 Task: Add a signature Jorge Perez containing With heartfelt thanks and warm wishes, Jorge Perez to email address softage.5@softage.net and add a folder Programming
Action: Key pressed outlook<Key.enter>
Screenshot: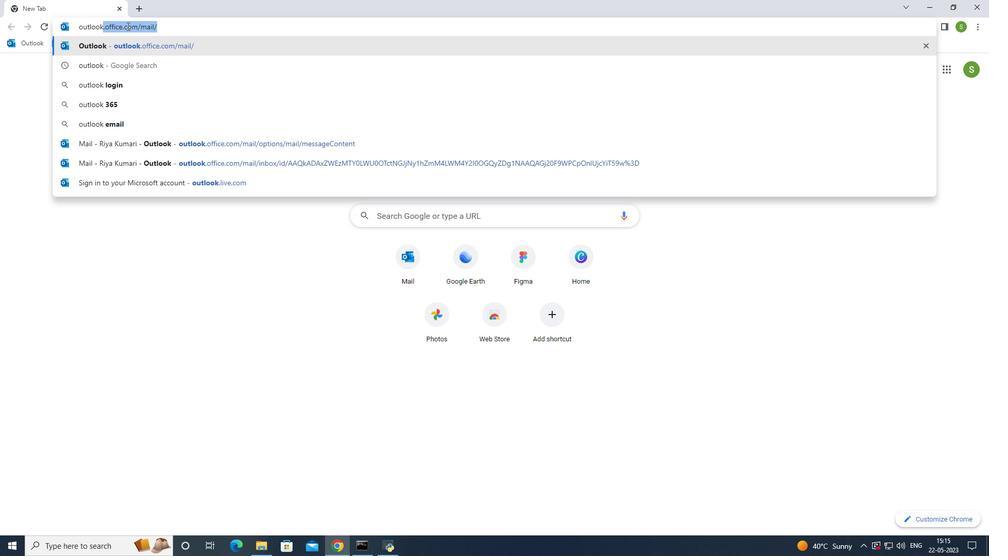 
Action: Mouse moved to (74, 88)
Screenshot: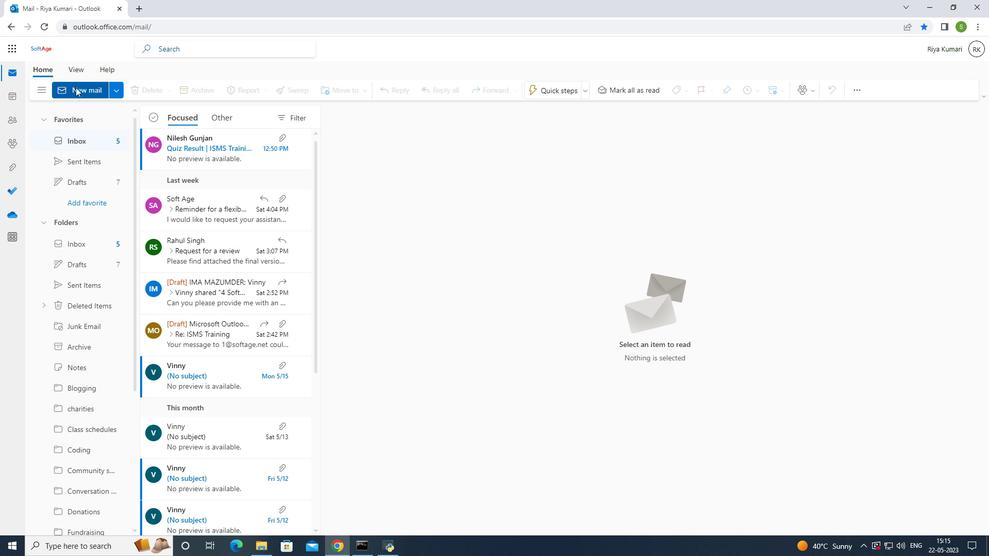 
Action: Mouse pressed left at (74, 88)
Screenshot: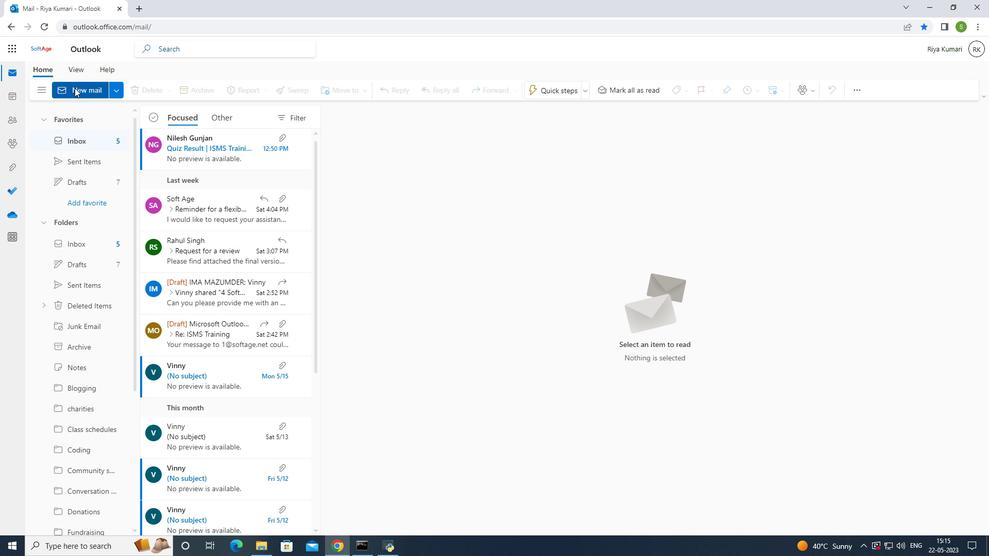 
Action: Mouse moved to (674, 84)
Screenshot: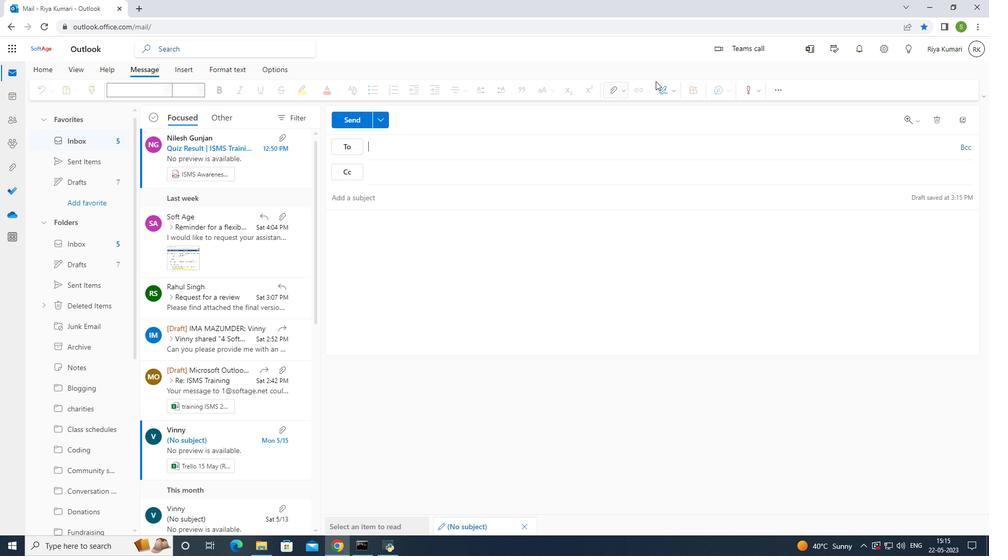 
Action: Mouse pressed left at (674, 84)
Screenshot: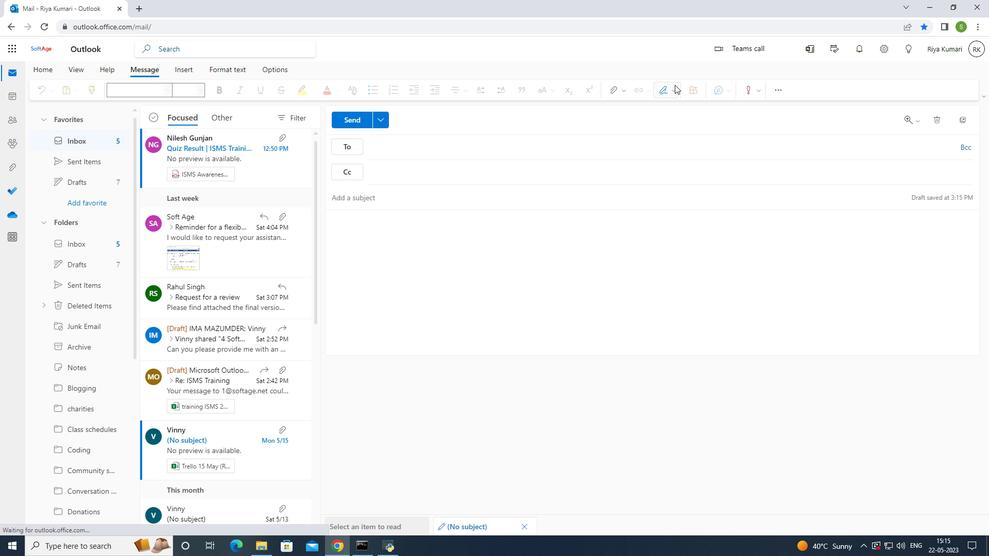 
Action: Mouse moved to (648, 132)
Screenshot: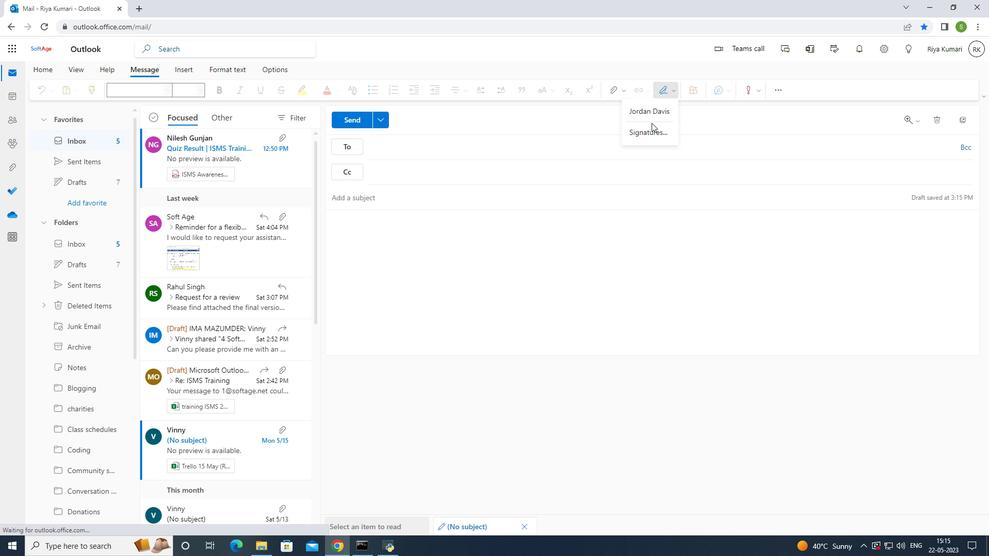 
Action: Mouse pressed left at (648, 132)
Screenshot: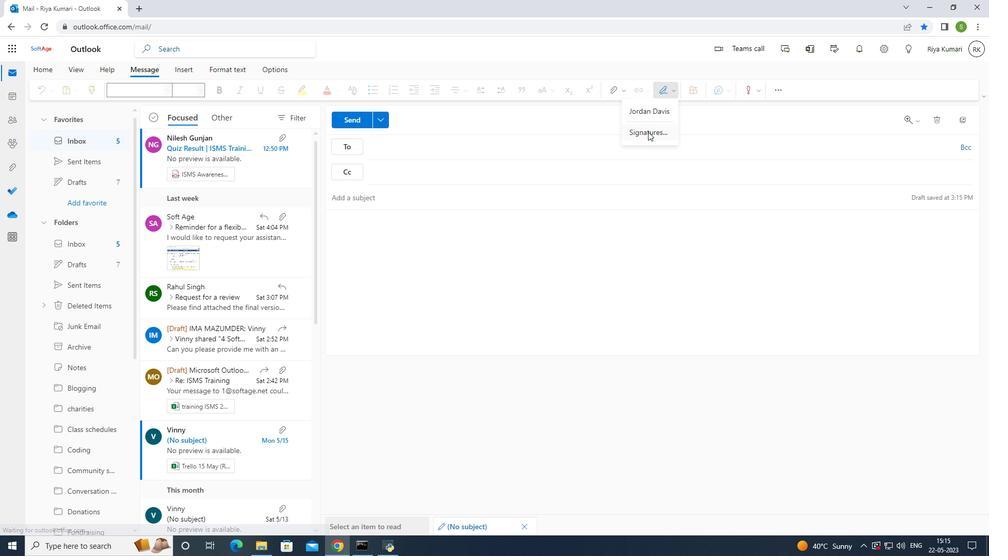 
Action: Mouse moved to (645, 169)
Screenshot: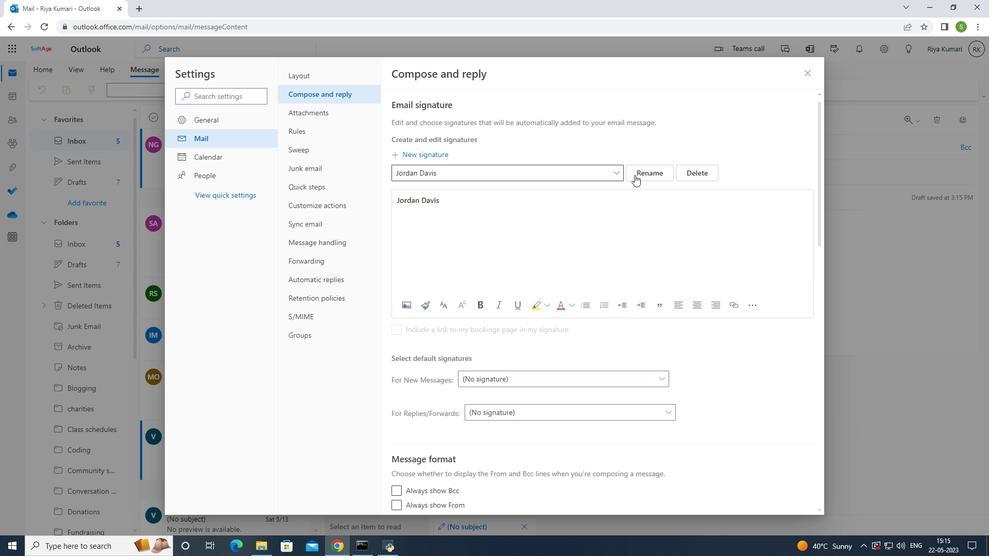 
Action: Mouse pressed left at (645, 169)
Screenshot: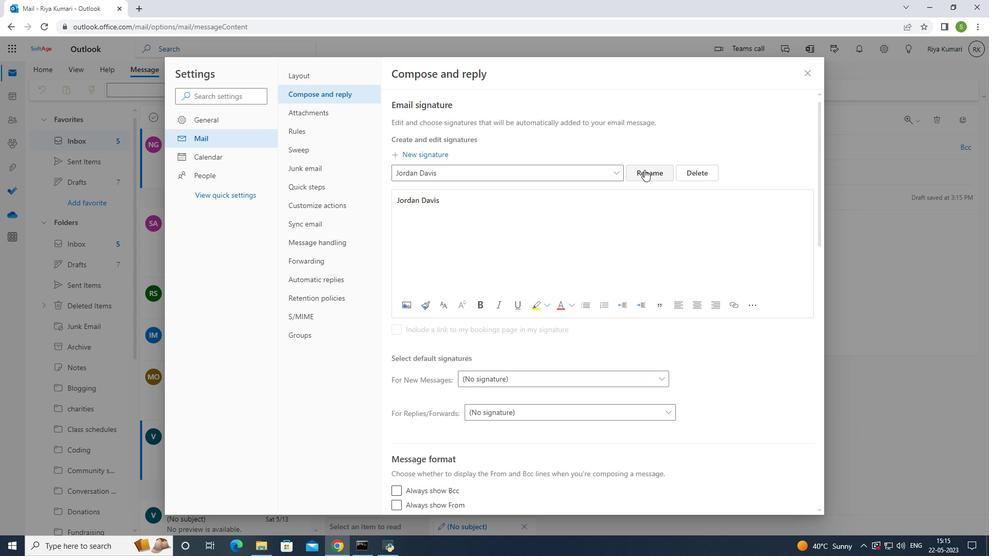 
Action: Mouse moved to (576, 174)
Screenshot: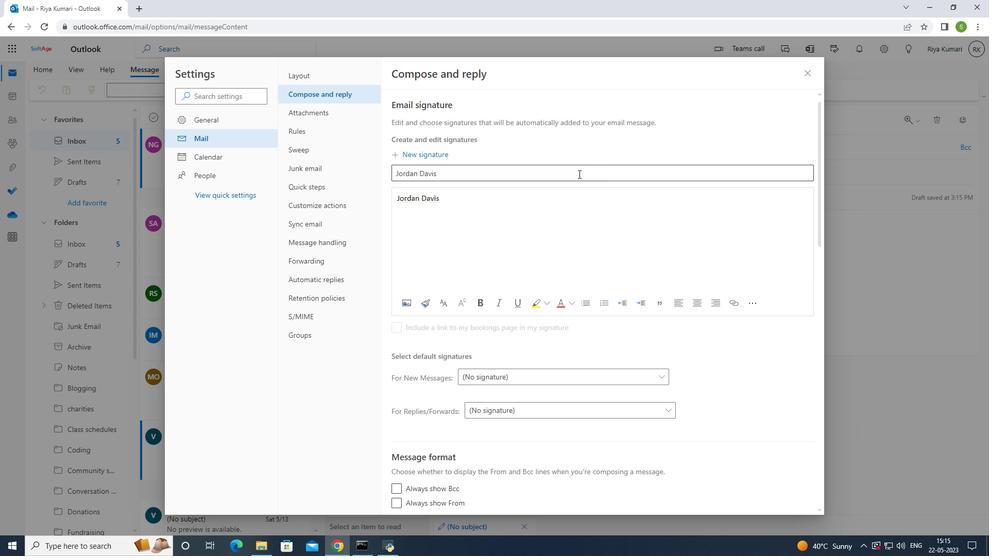 
Action: Mouse pressed left at (576, 174)
Screenshot: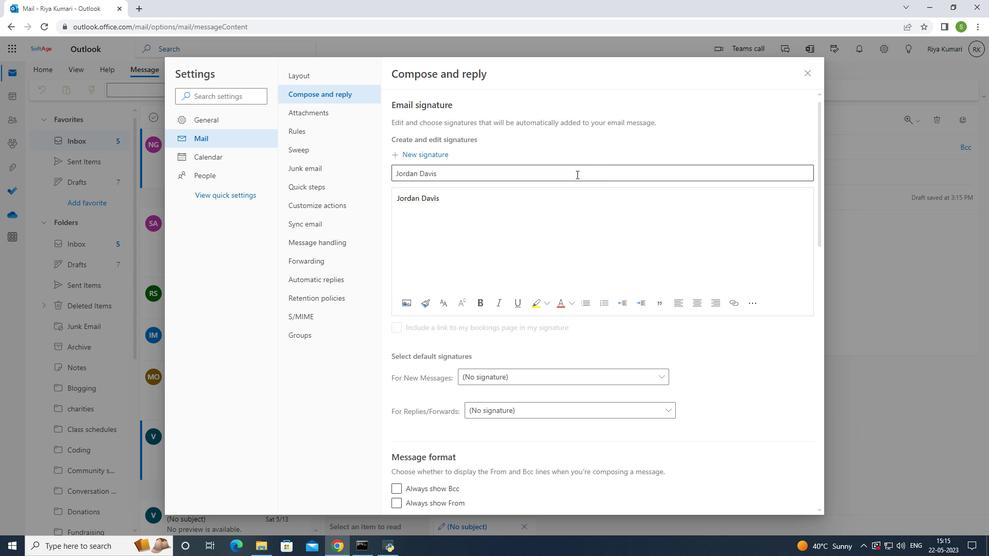 
Action: Mouse moved to (576, 172)
Screenshot: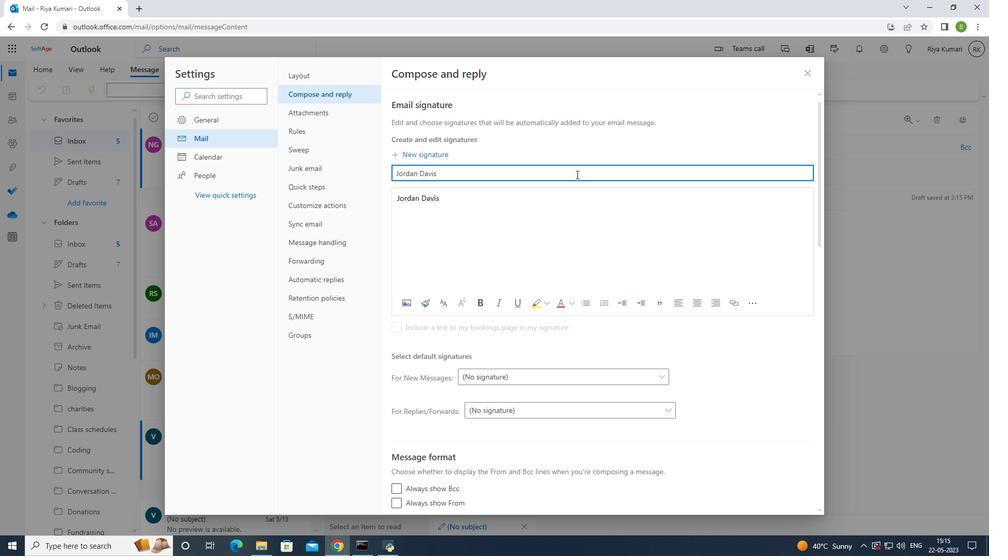 
Action: Key pressed <Key.backspace><Key.backspace><Key.backspace><Key.backspace><Key.backspace><Key.backspace><Key.backspace><Key.backspace><Key.backspace><Key.backspace><Key.backspace><Key.backspace><Key.backspace><Key.backspace><Key.shift>Jorge<Key.space><Key.shift><Key.shift><Key.shift>PR<Key.backspace>erez
Screenshot: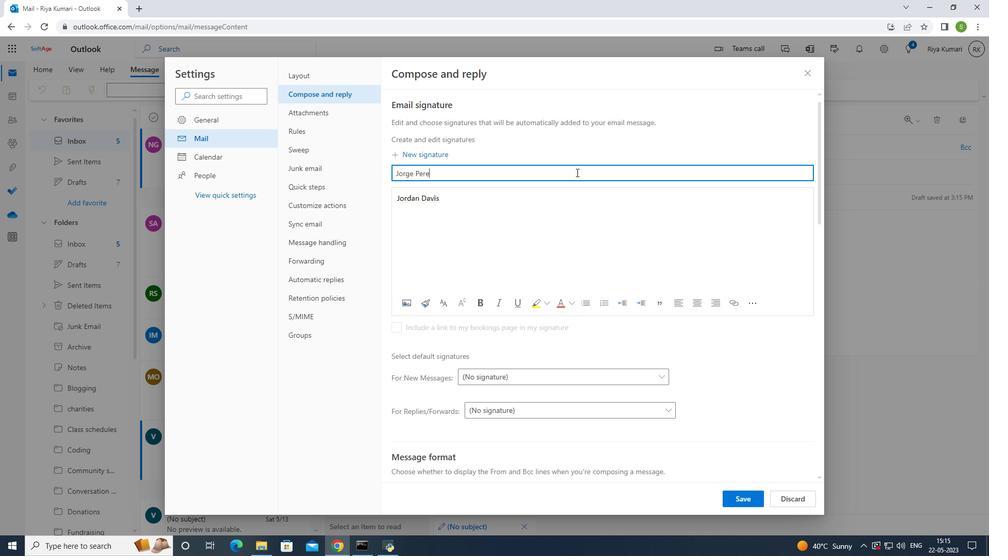 
Action: Mouse moved to (478, 206)
Screenshot: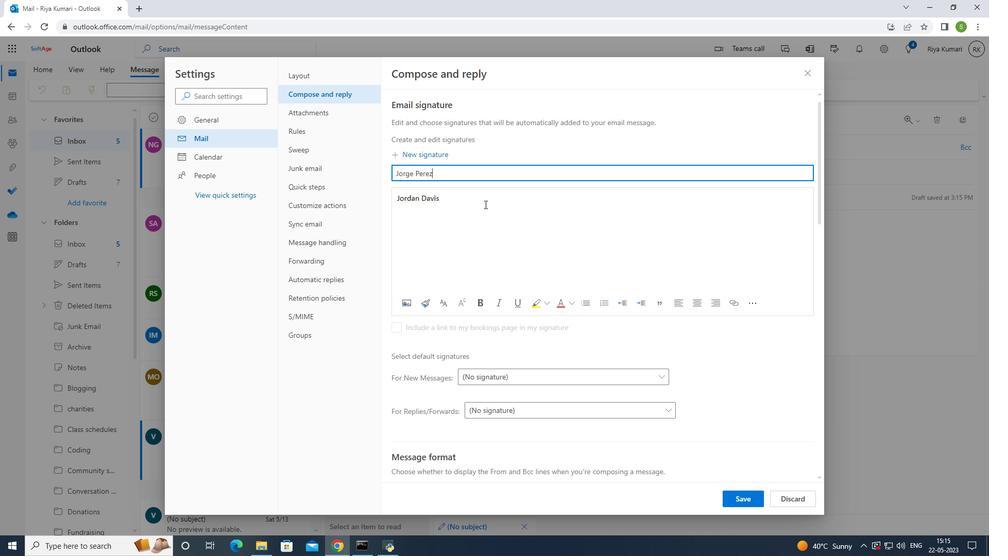 
Action: Mouse pressed left at (478, 206)
Screenshot: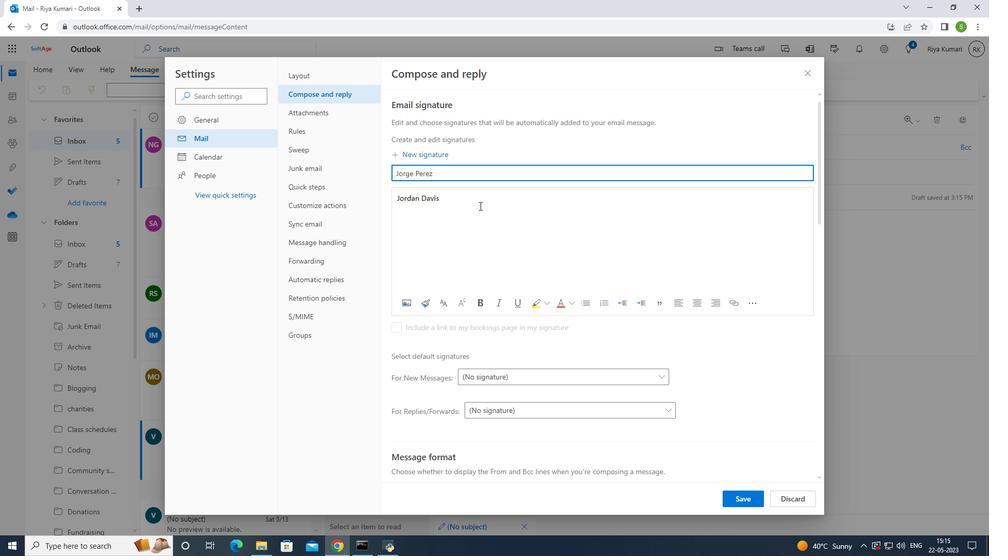 
Action: Key pressed <Key.backspace><Key.backspace><Key.backspace><Key.backspace><Key.backspace><Key.backspace><Key.backspace><Key.backspace><Key.backspace><Key.backspace><Key.backspace><Key.backspace><Key.backspace><Key.backspace><Key.backspace><Key.shift>jorge<Key.space><Key.shift>Perez
Screenshot: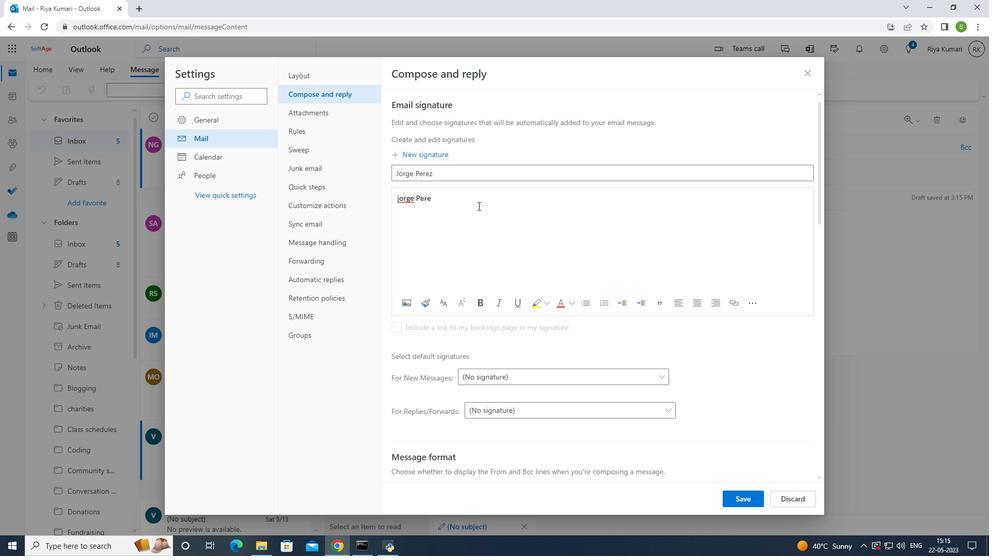 
Action: Mouse moved to (400, 196)
Screenshot: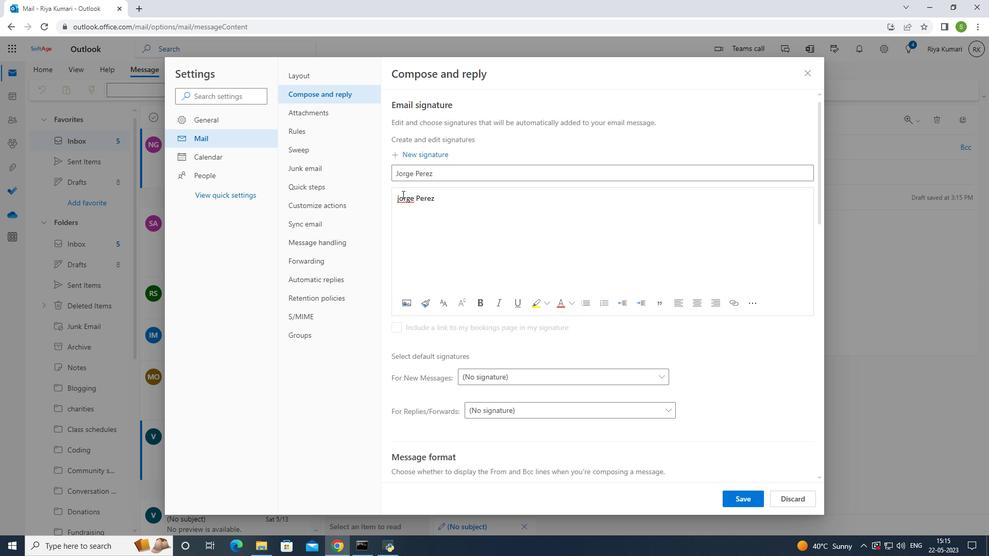 
Action: Mouse pressed left at (400, 196)
Screenshot: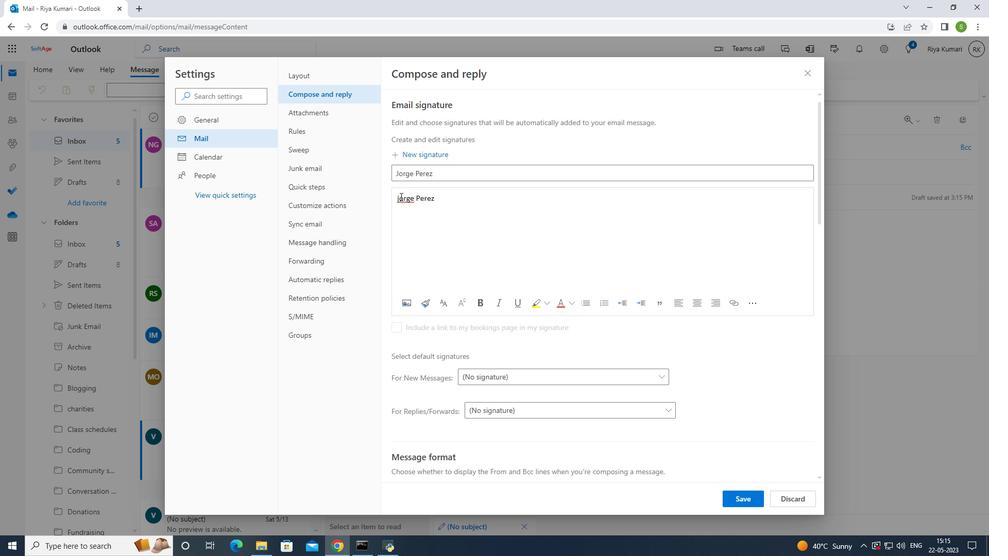 
Action: Mouse moved to (460, 199)
Screenshot: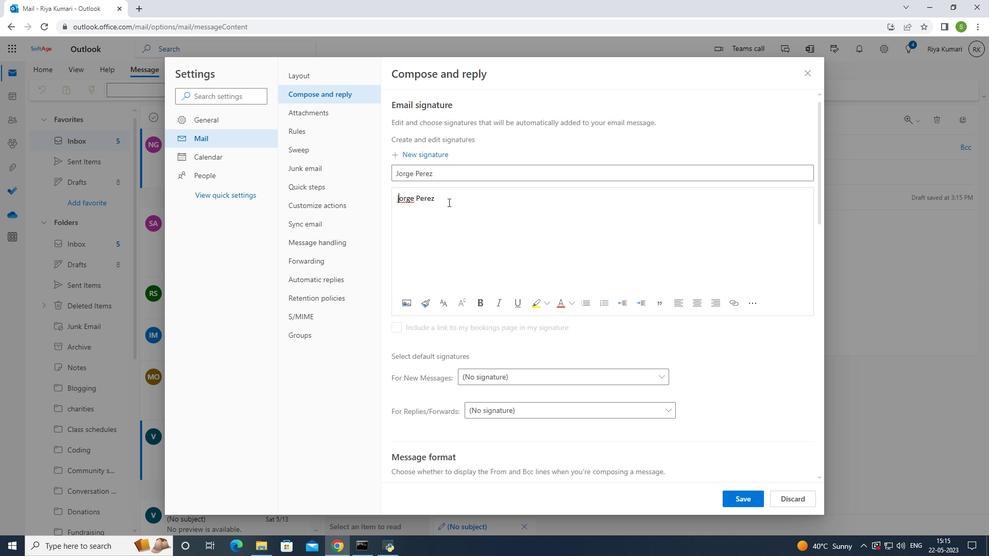 
Action: Key pressed <Key.backspace><Key.shift>j
Screenshot: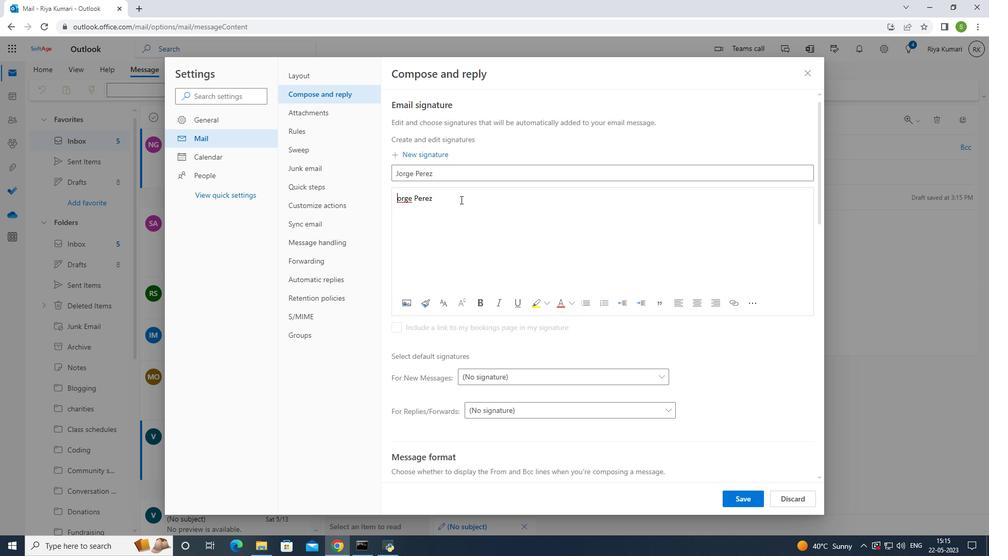 
Action: Mouse moved to (756, 499)
Screenshot: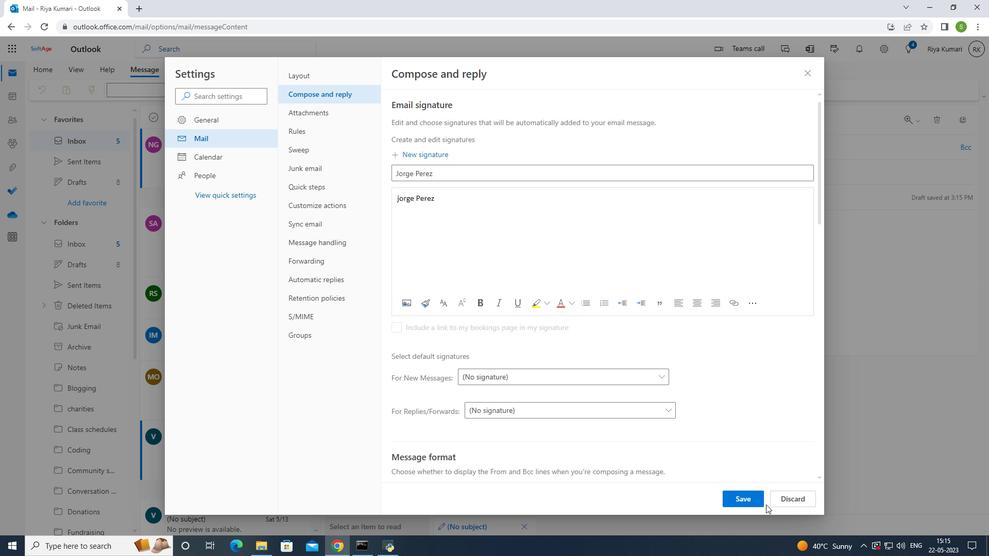 
Action: Mouse pressed left at (756, 499)
Screenshot: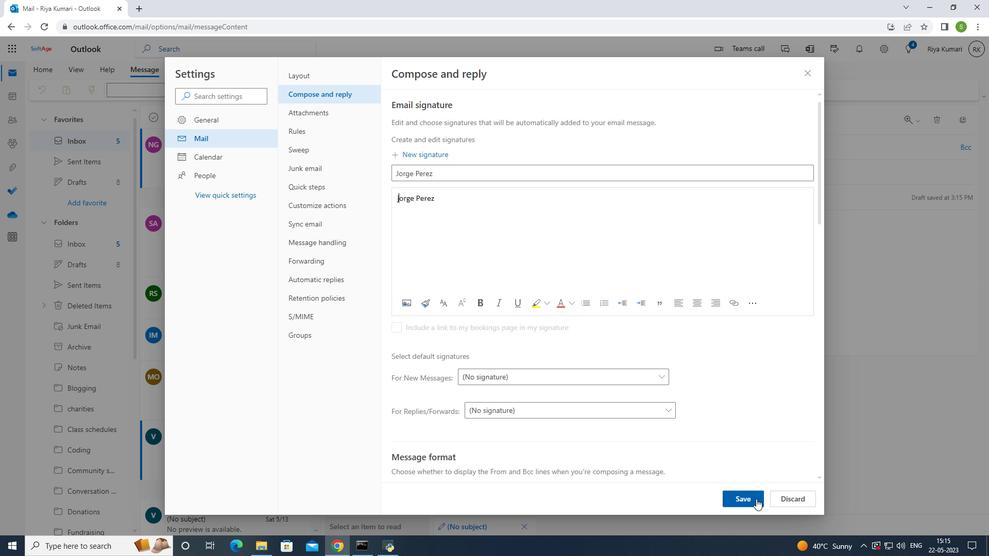
Action: Mouse moved to (809, 69)
Screenshot: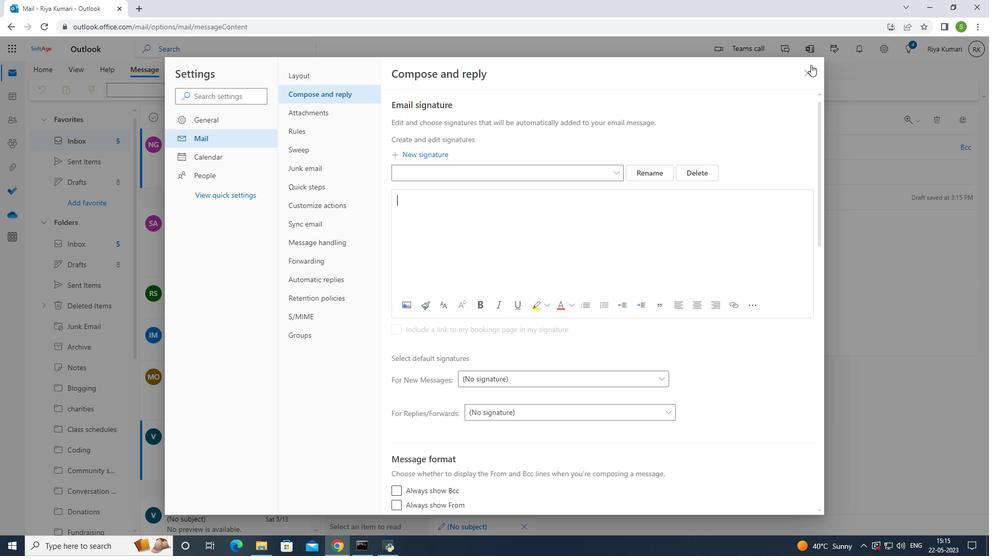 
Action: Mouse pressed left at (809, 69)
Screenshot: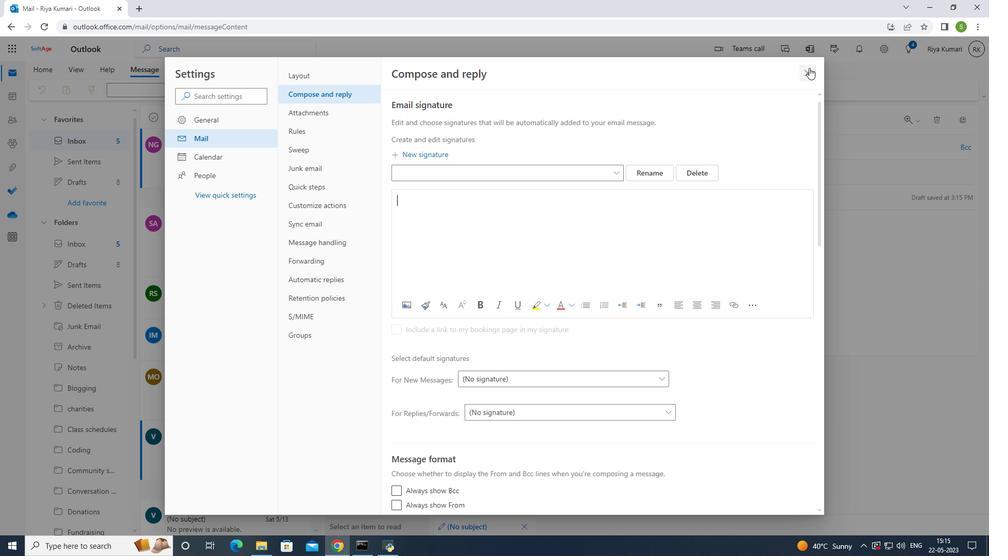 
Action: Mouse moved to (407, 152)
Screenshot: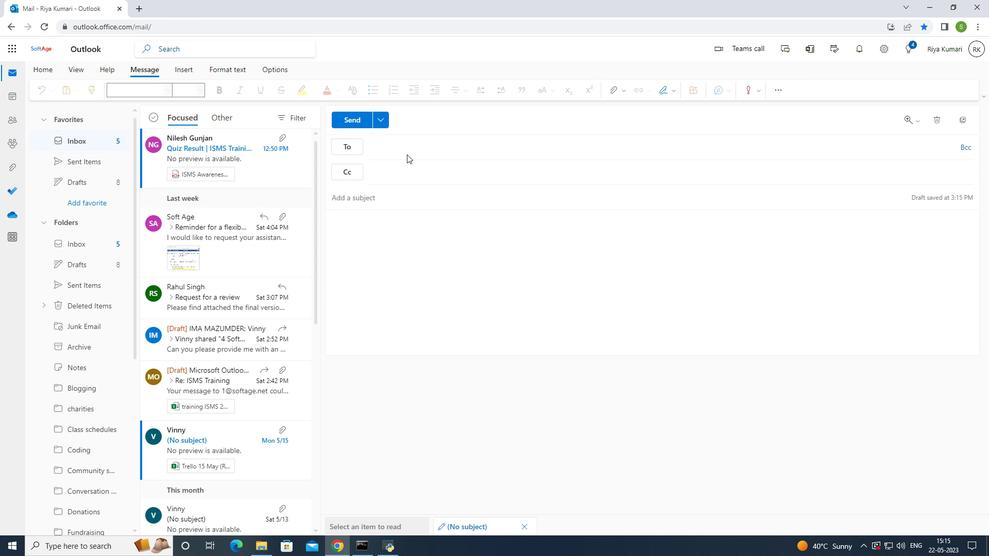 
Action: Mouse pressed left at (407, 152)
Screenshot: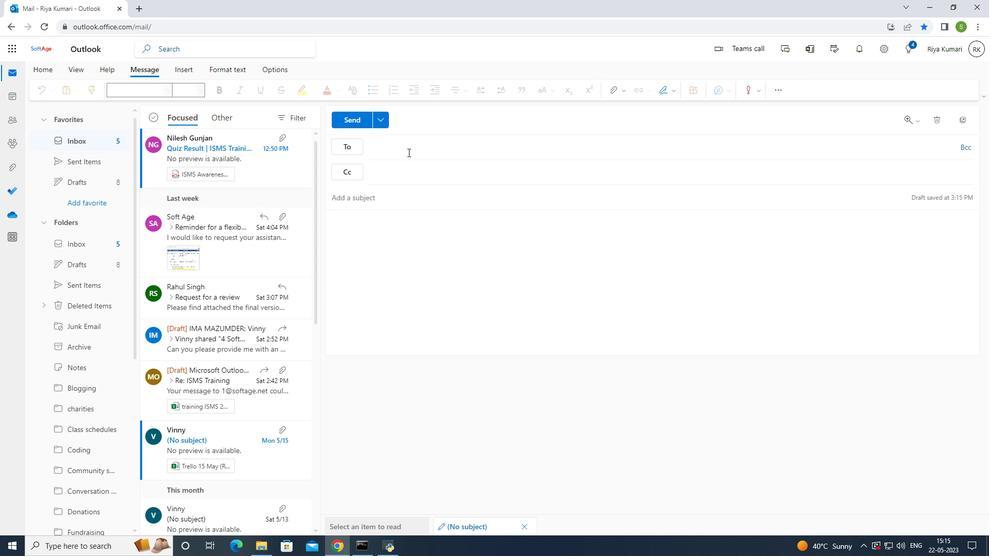 
Action: Mouse moved to (479, 167)
Screenshot: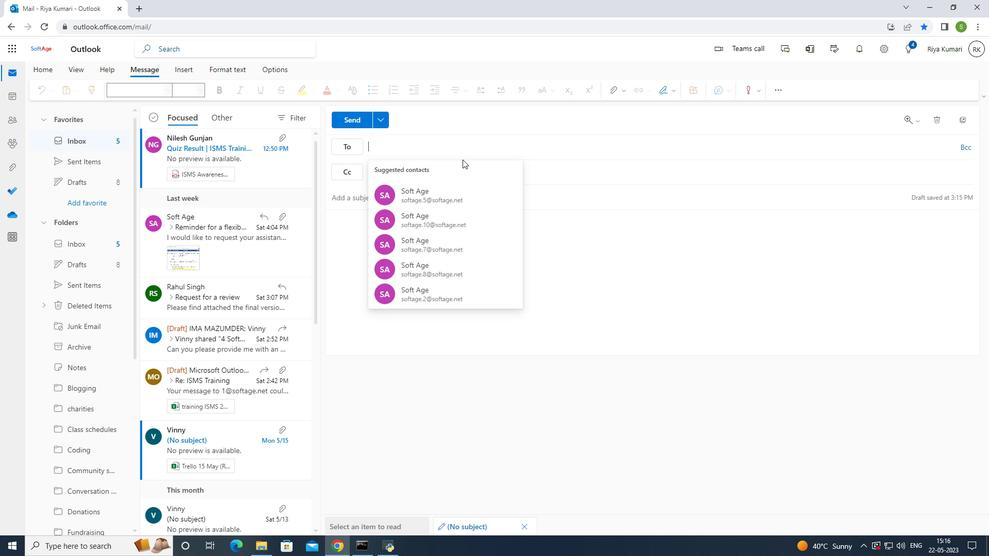 
Action: Key pressed softage.5<Key.shift>2softage.net
Screenshot: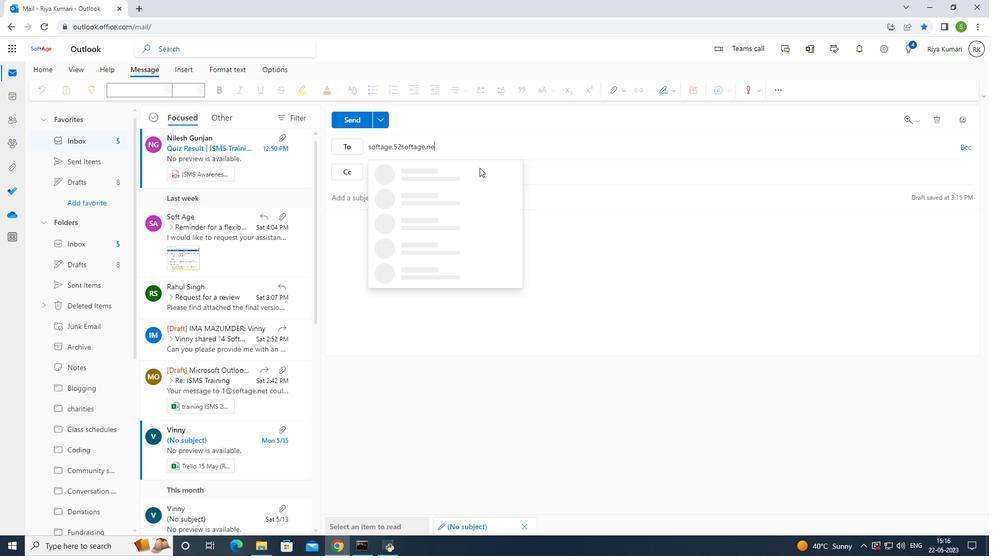 
Action: Mouse moved to (401, 142)
Screenshot: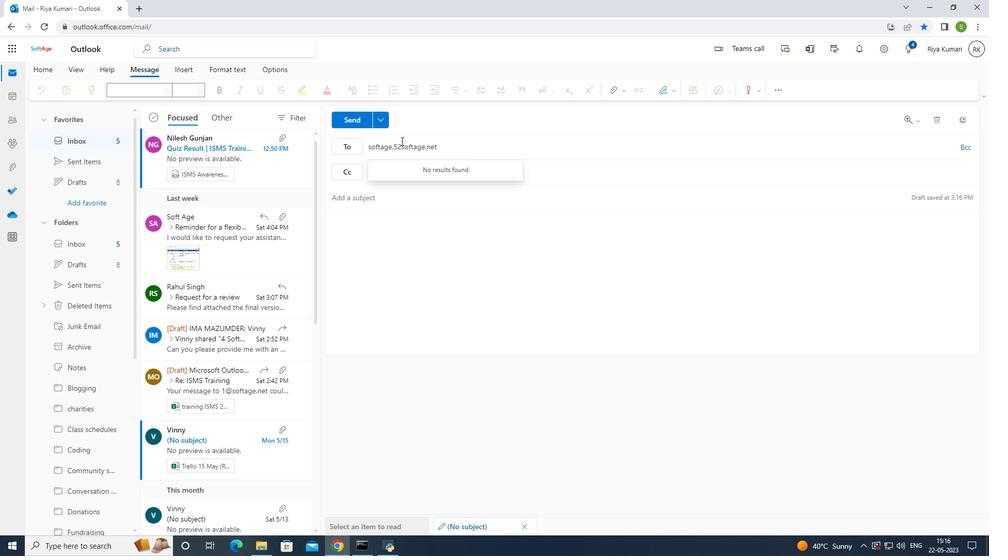 
Action: Mouse pressed left at (401, 142)
Screenshot: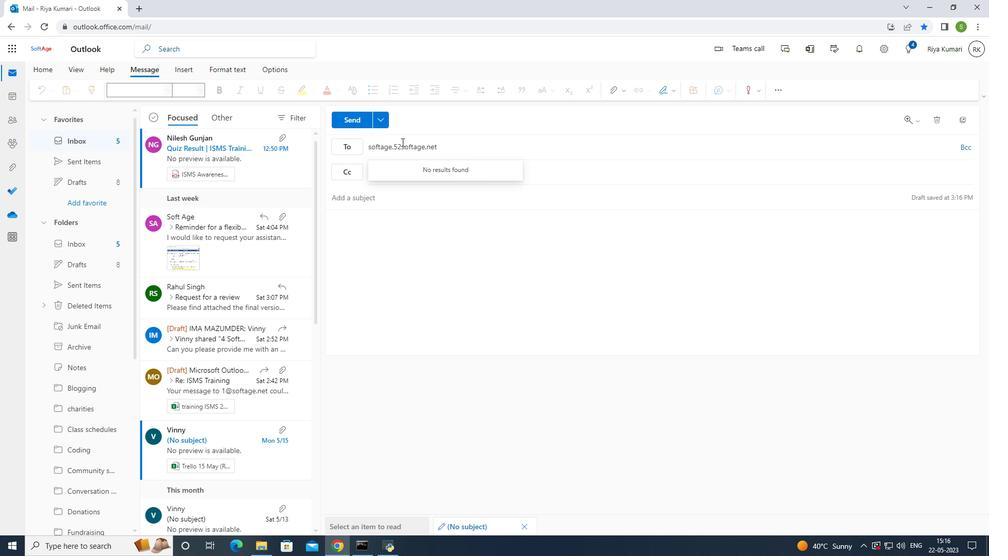 
Action: Mouse moved to (424, 149)
Screenshot: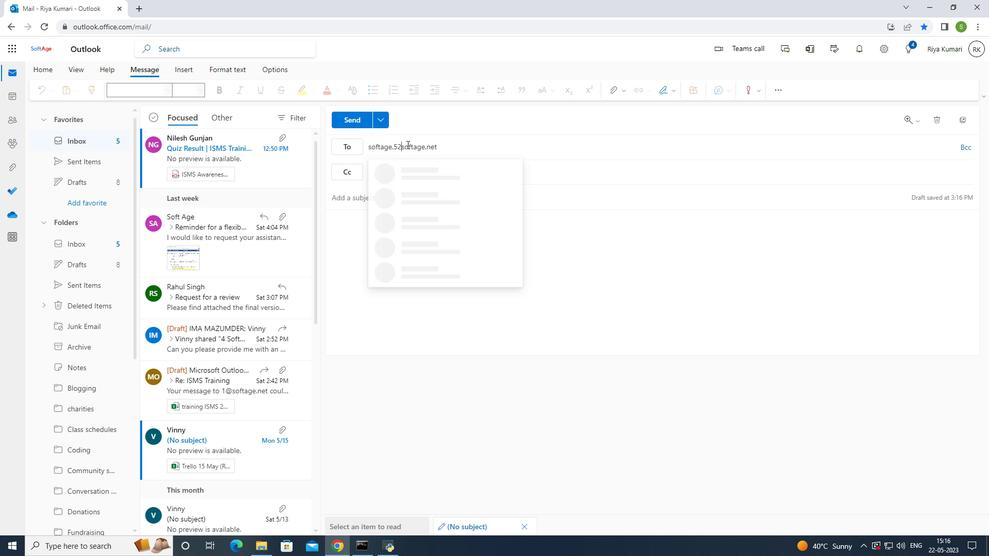 
Action: Key pressed <Key.backspace><Key.shift><Key.shift><Key.shift><Key.shift><Key.shift>2<Key.backspace><Key.shift>@
Screenshot: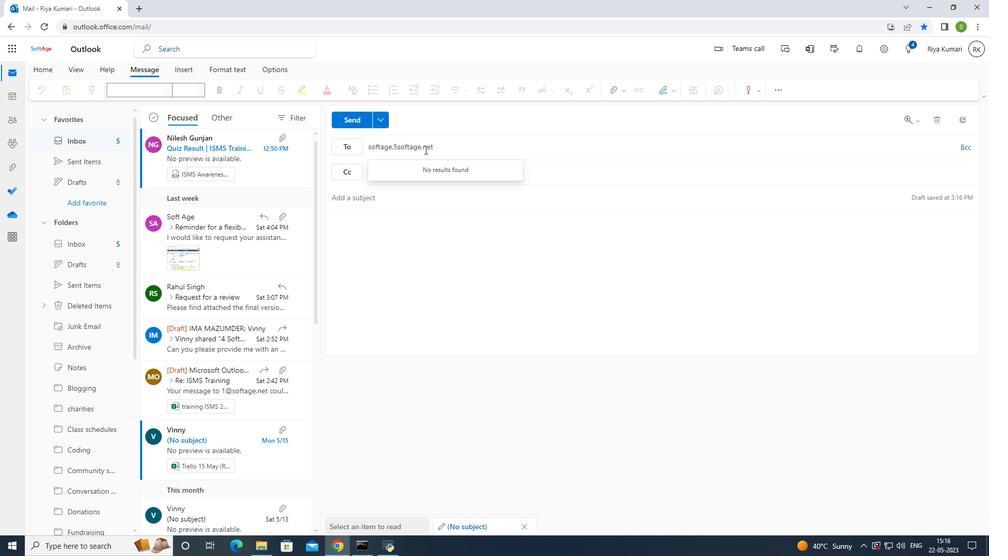 
Action: Mouse moved to (408, 182)
Screenshot: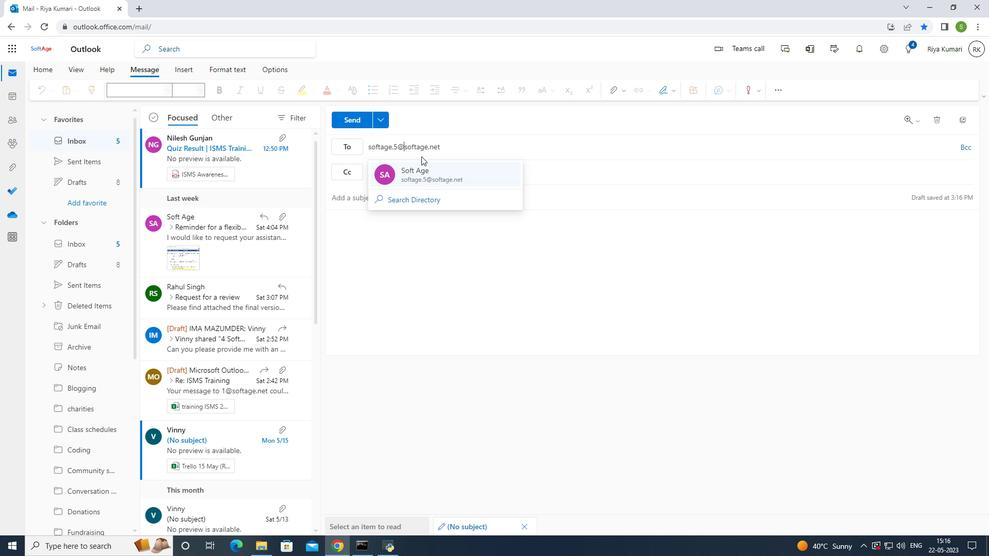 
Action: Mouse pressed left at (408, 182)
Screenshot: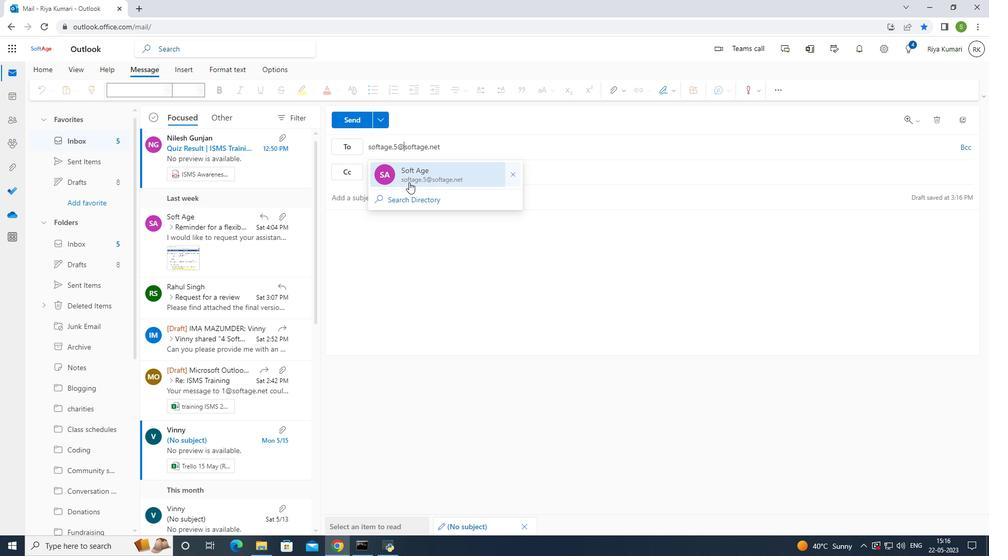 
Action: Mouse moved to (403, 213)
Screenshot: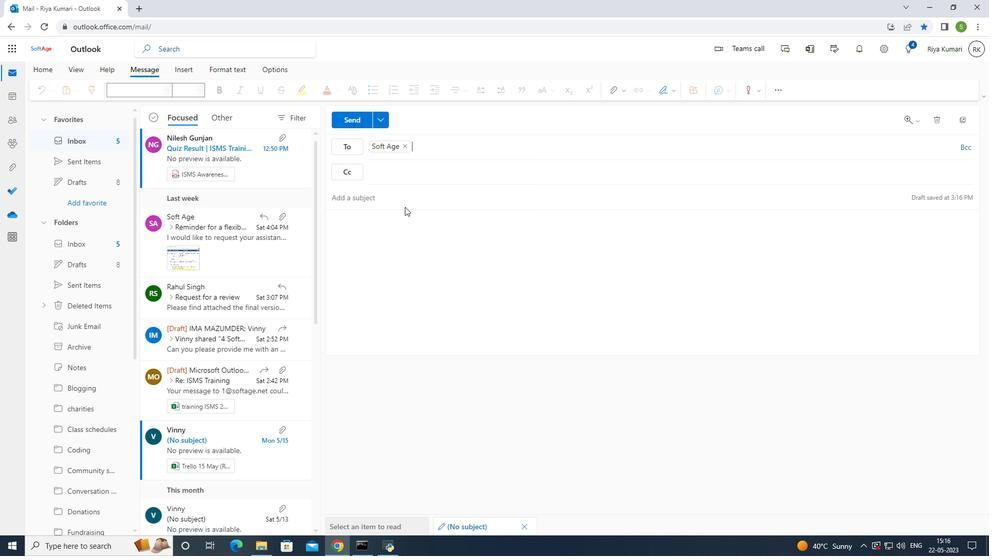 
Action: Mouse pressed left at (403, 213)
Screenshot: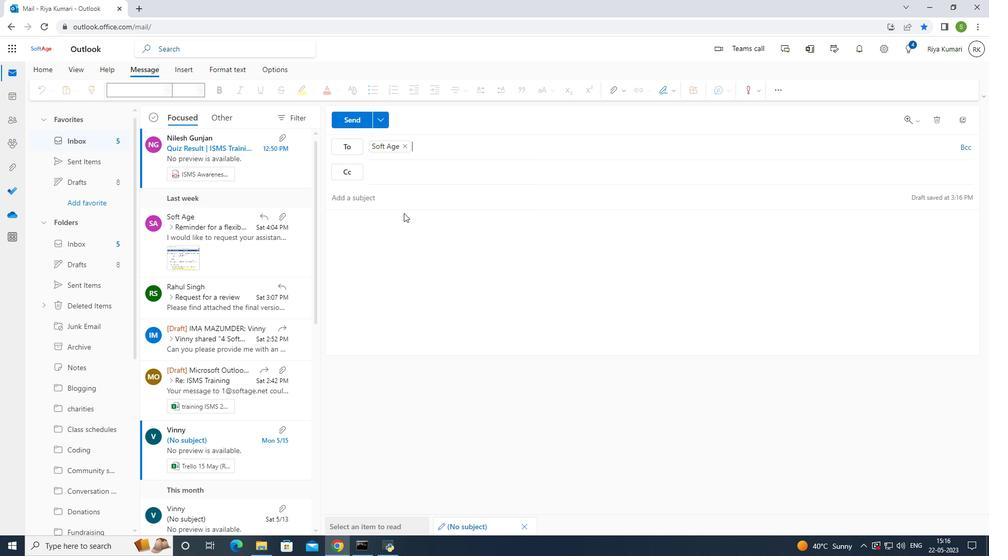
Action: Mouse moved to (470, 231)
Screenshot: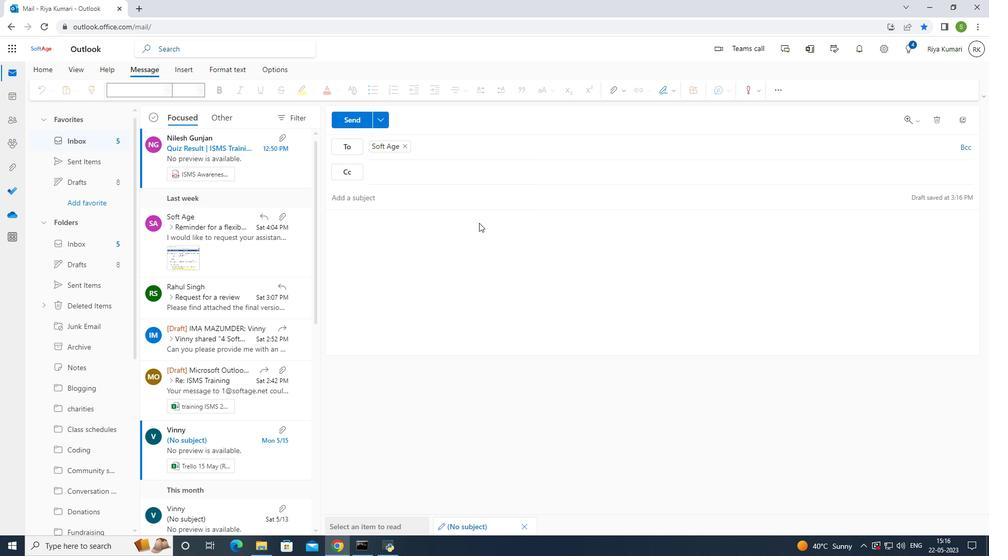 
Action: Mouse pressed left at (470, 231)
Screenshot: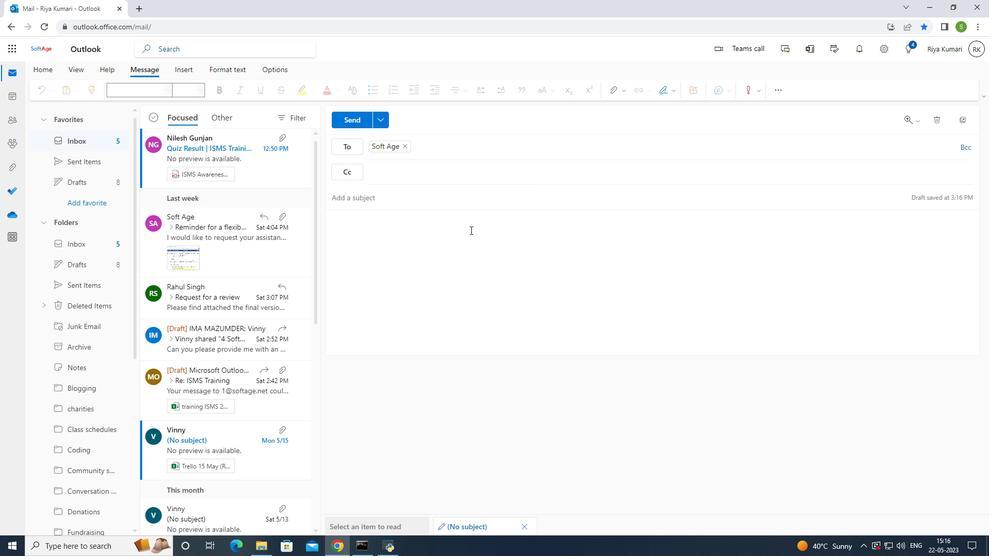 
Action: Mouse moved to (669, 90)
Screenshot: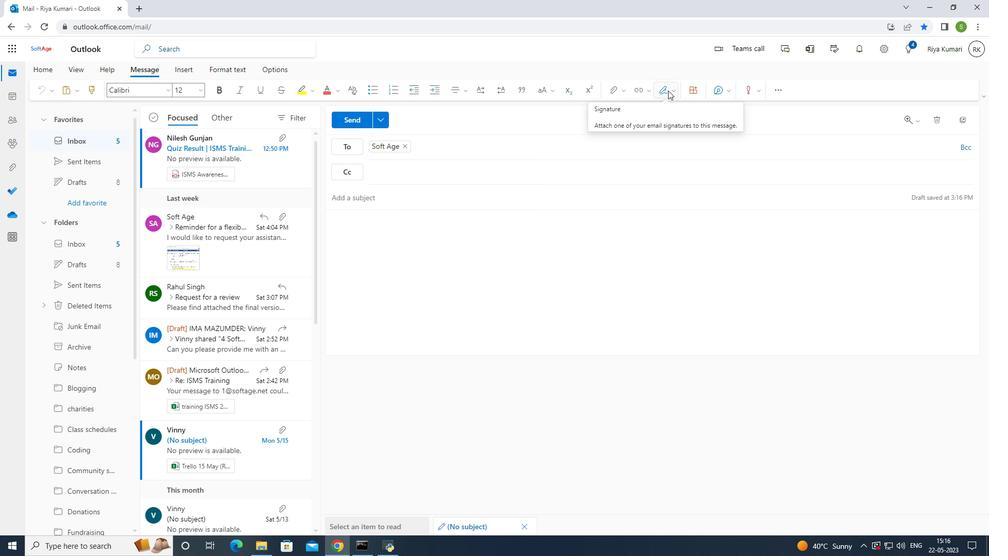 
Action: Mouse pressed left at (669, 90)
Screenshot: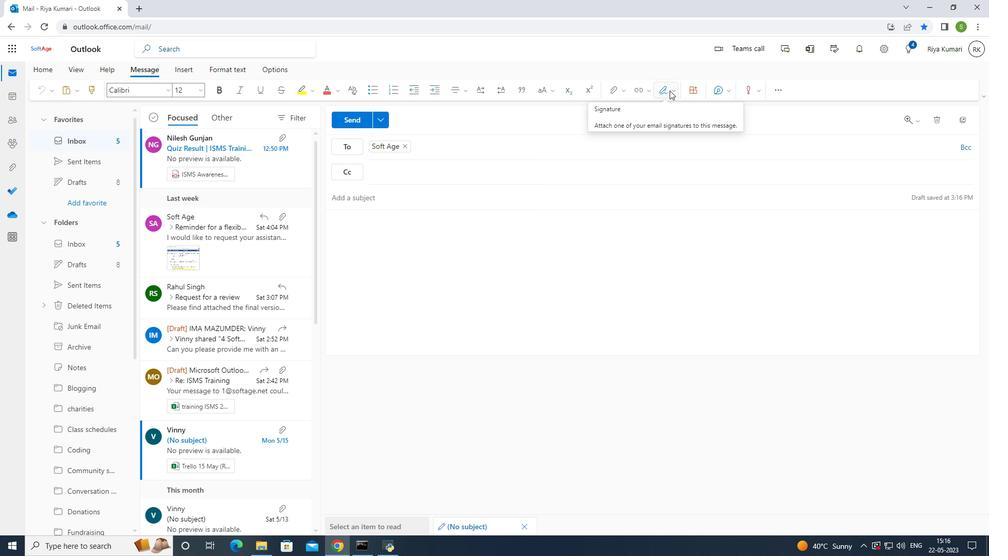 
Action: Mouse moved to (662, 111)
Screenshot: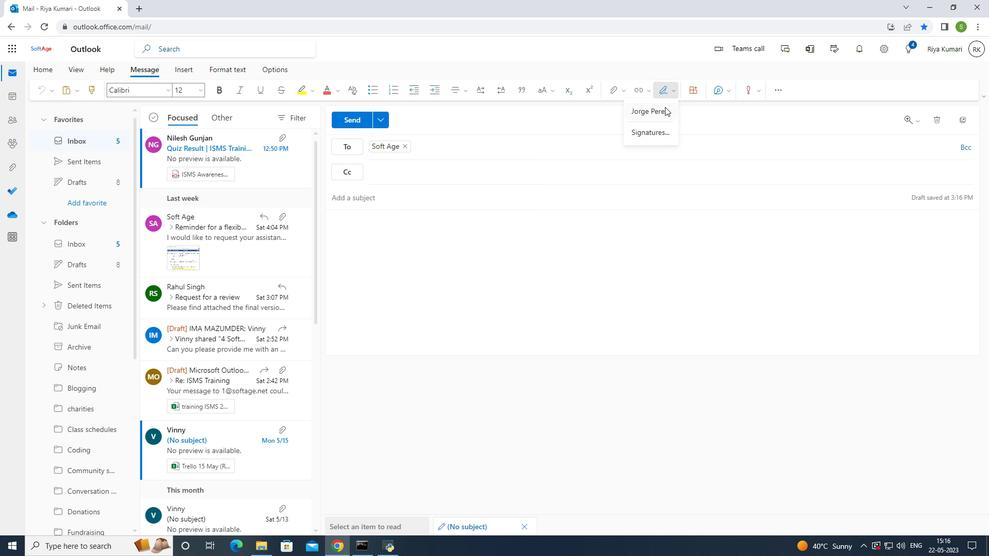 
Action: Mouse pressed left at (662, 111)
Screenshot: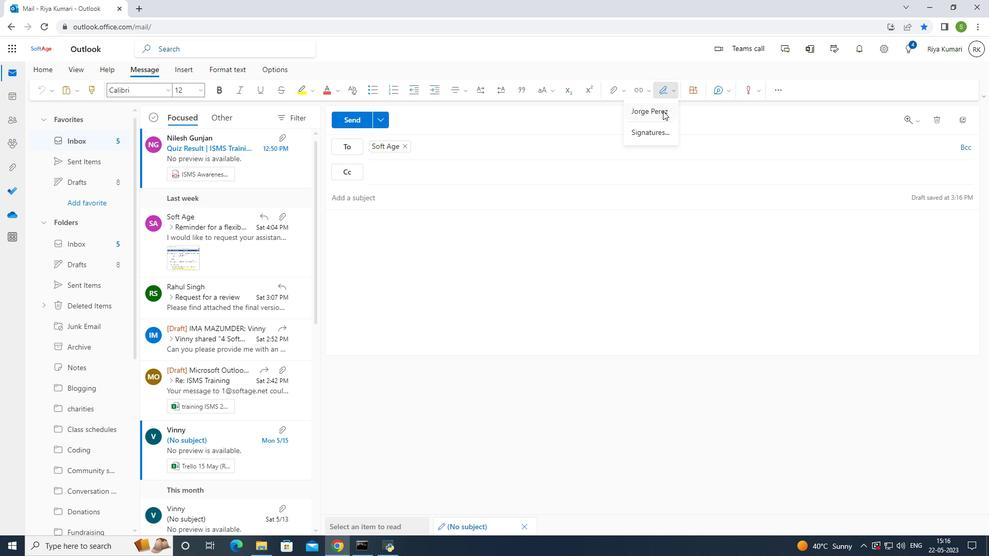 
Action: Mouse moved to (588, 245)
Screenshot: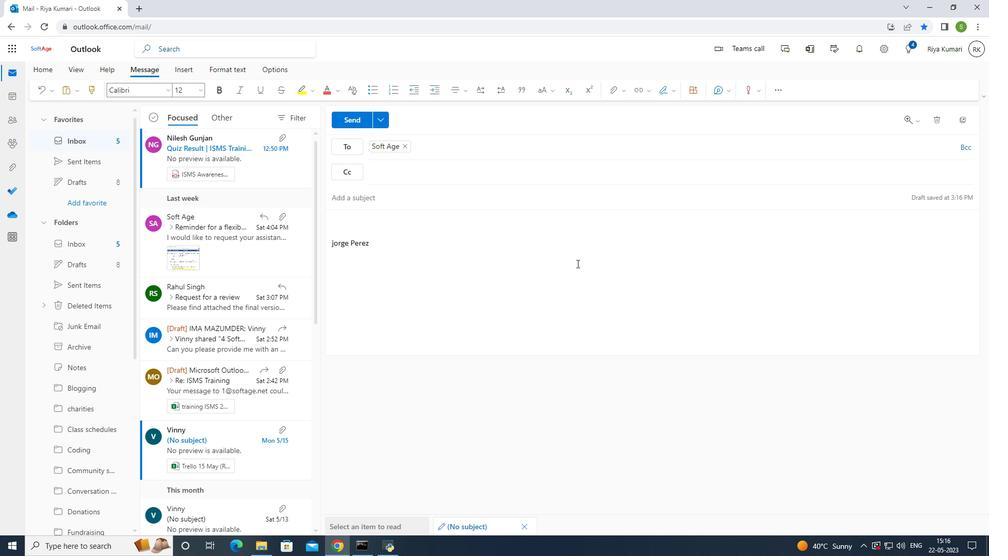 
Action: Key pressed heartfelt<Key.space>thanks<Key.space>and<Key.space>warm<Key.space>wishes<Key.space>
Screenshot: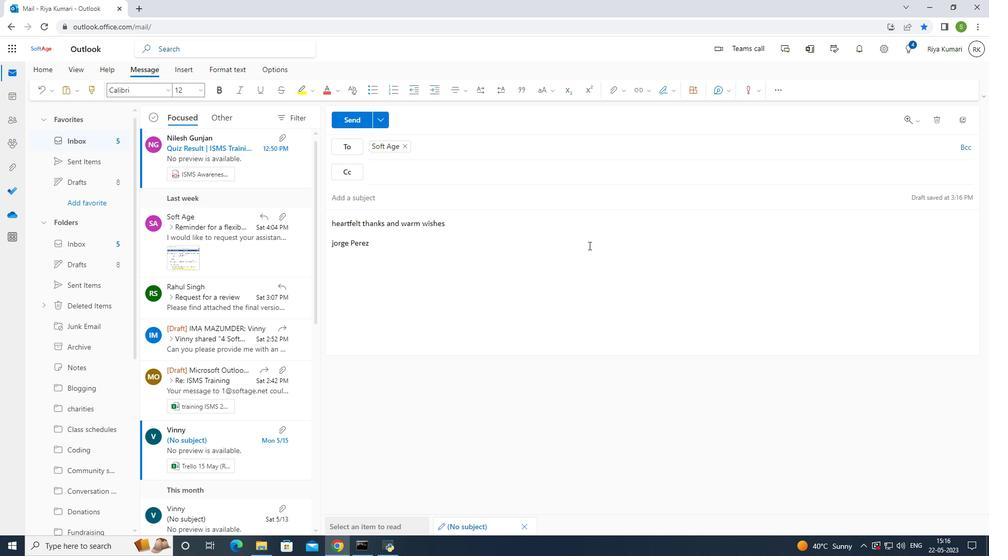 
Action: Mouse moved to (66, 334)
Screenshot: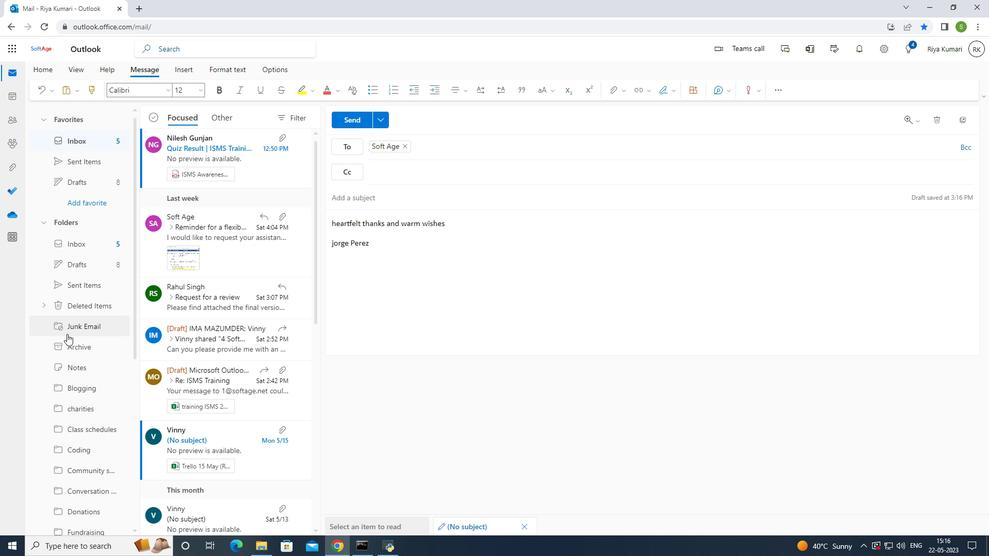 
Action: Mouse scrolled (66, 333) with delta (0, 0)
Screenshot: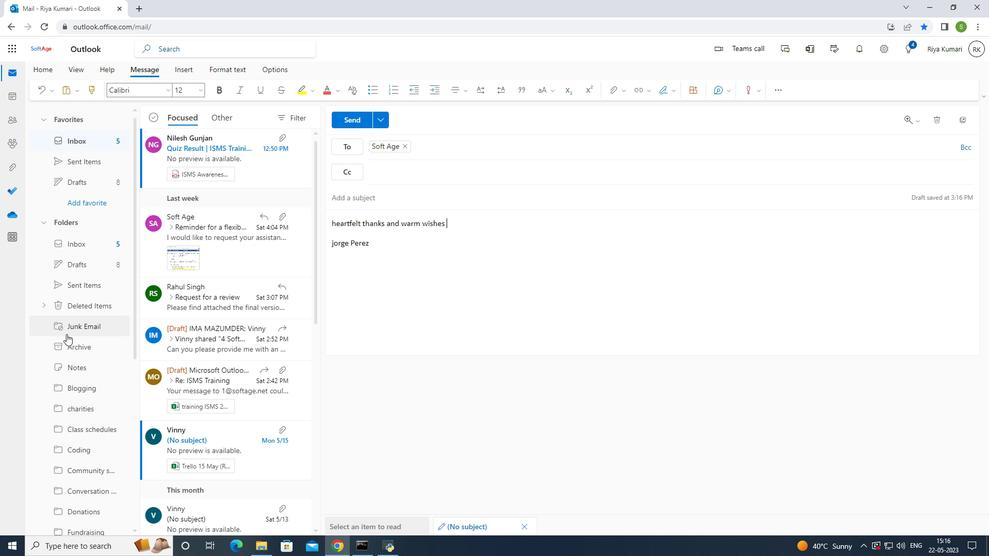 
Action: Mouse scrolled (66, 333) with delta (0, 0)
Screenshot: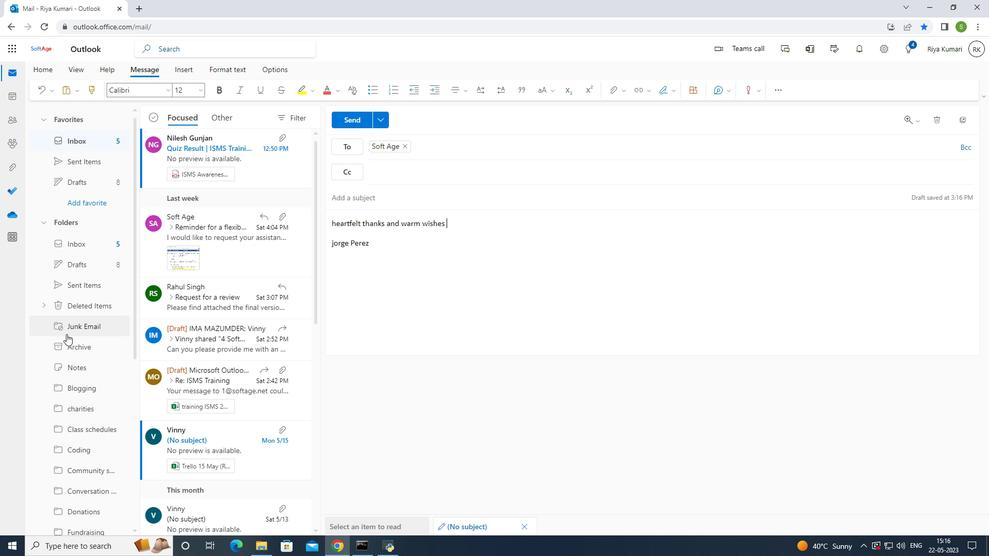 
Action: Mouse scrolled (66, 333) with delta (0, 0)
Screenshot: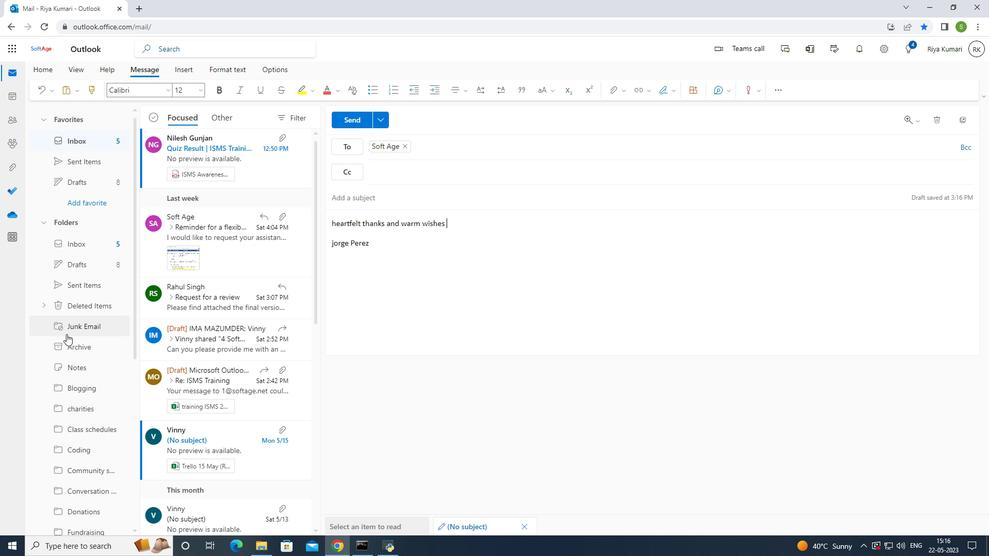 
Action: Mouse scrolled (66, 333) with delta (0, 0)
Screenshot: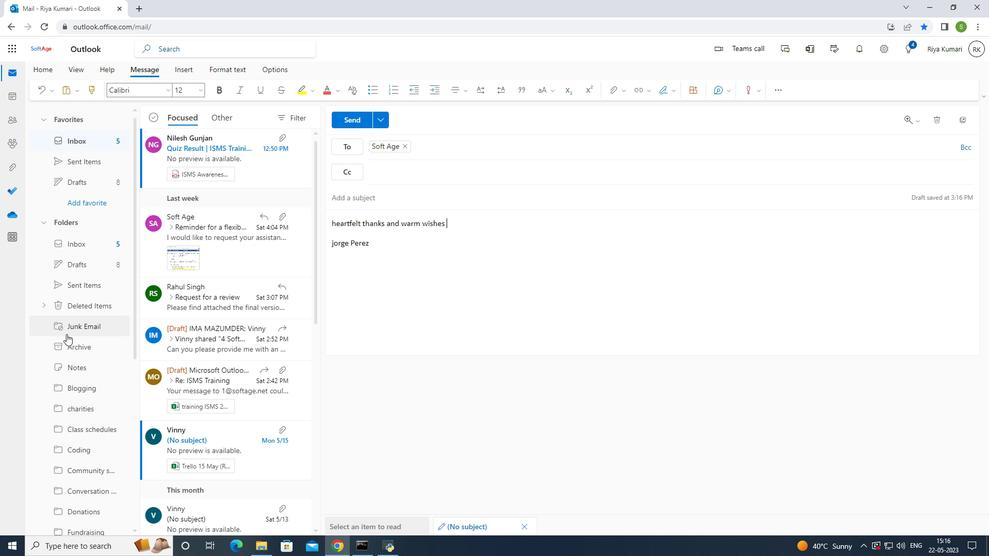 
Action: Mouse scrolled (66, 333) with delta (0, 0)
Screenshot: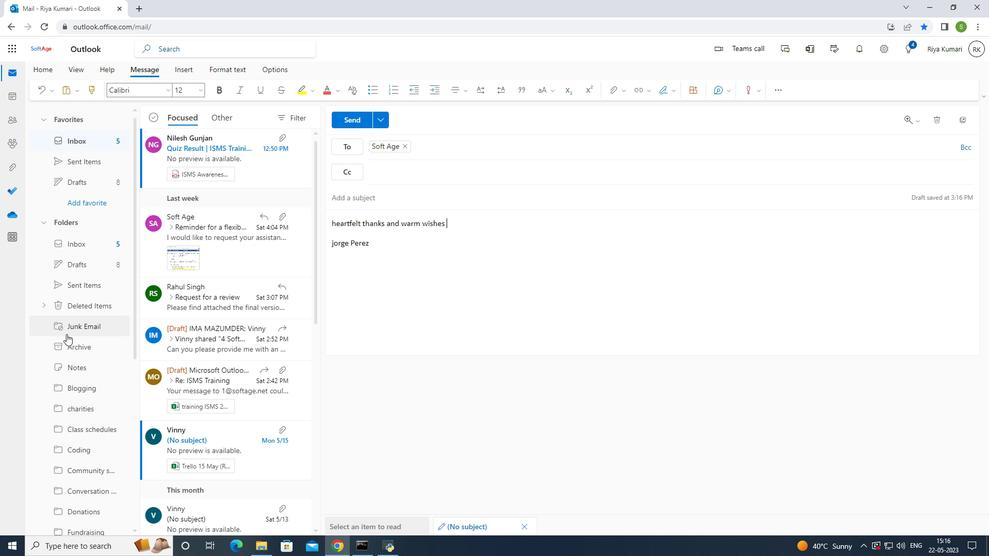 
Action: Mouse moved to (70, 331)
Screenshot: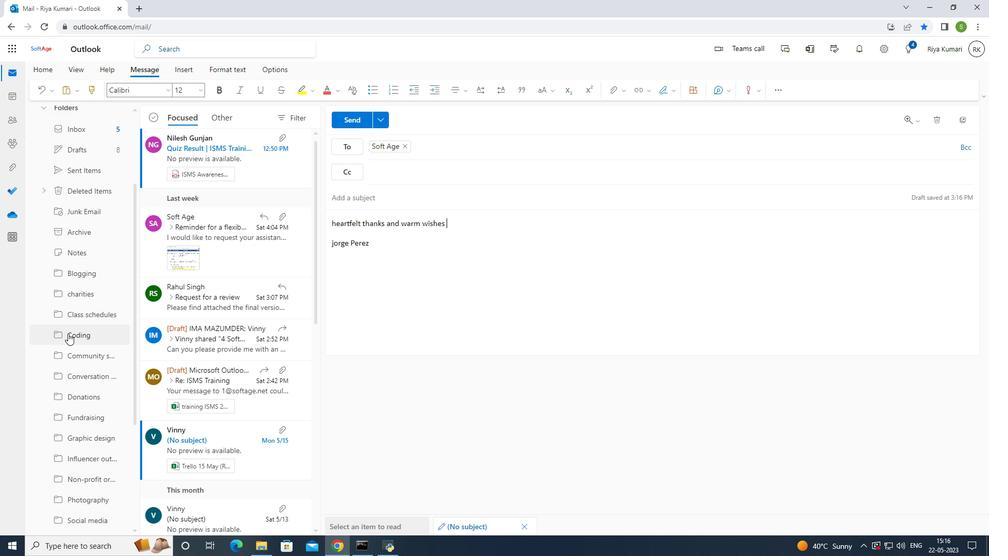 
Action: Mouse scrolled (70, 331) with delta (0, 0)
Screenshot: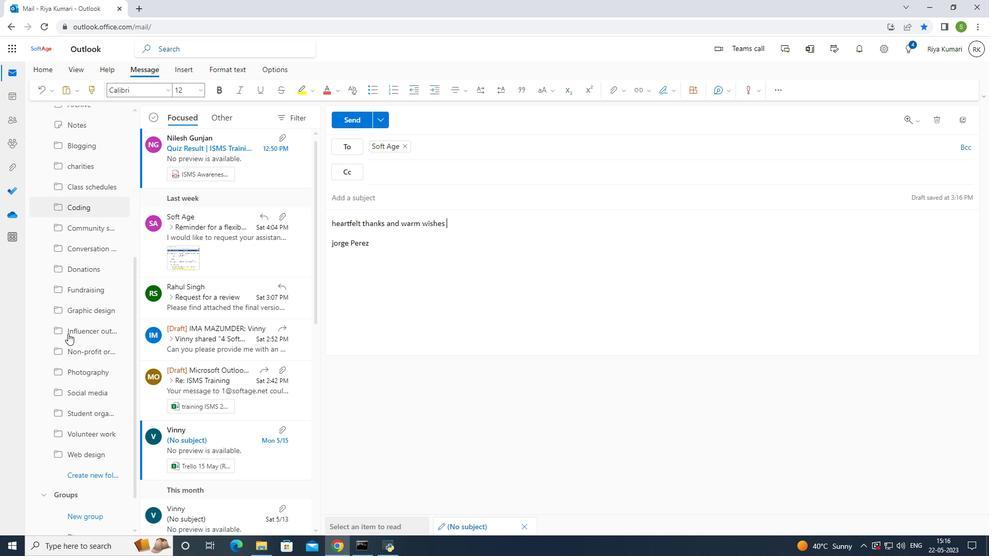 
Action: Mouse scrolled (70, 331) with delta (0, 0)
Screenshot: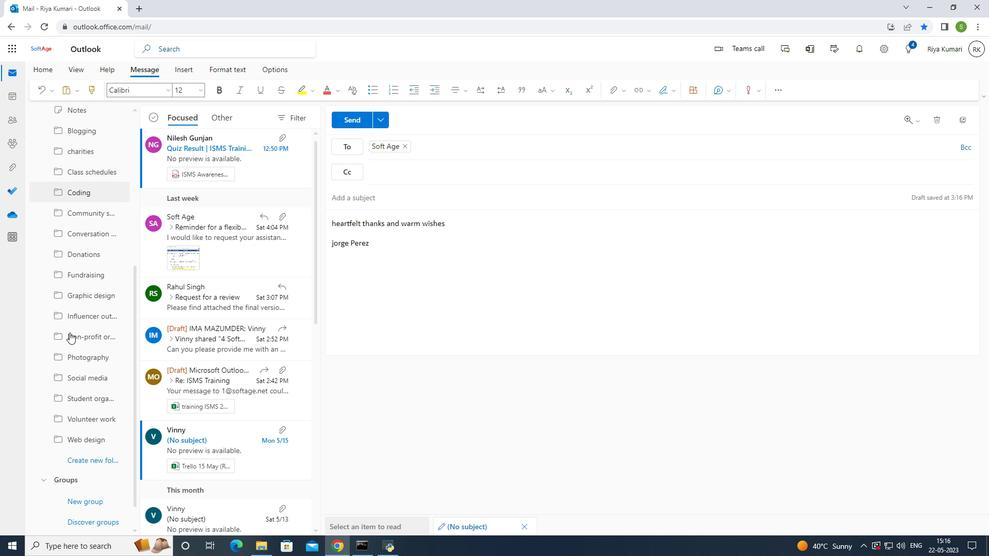 
Action: Mouse scrolled (70, 331) with delta (0, 0)
Screenshot: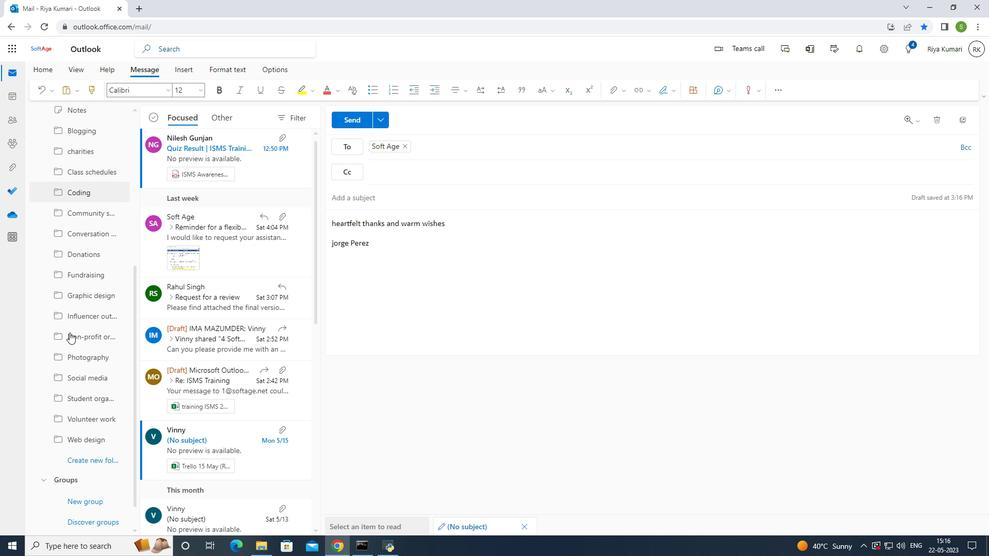 
Action: Mouse scrolled (70, 331) with delta (0, 0)
Screenshot: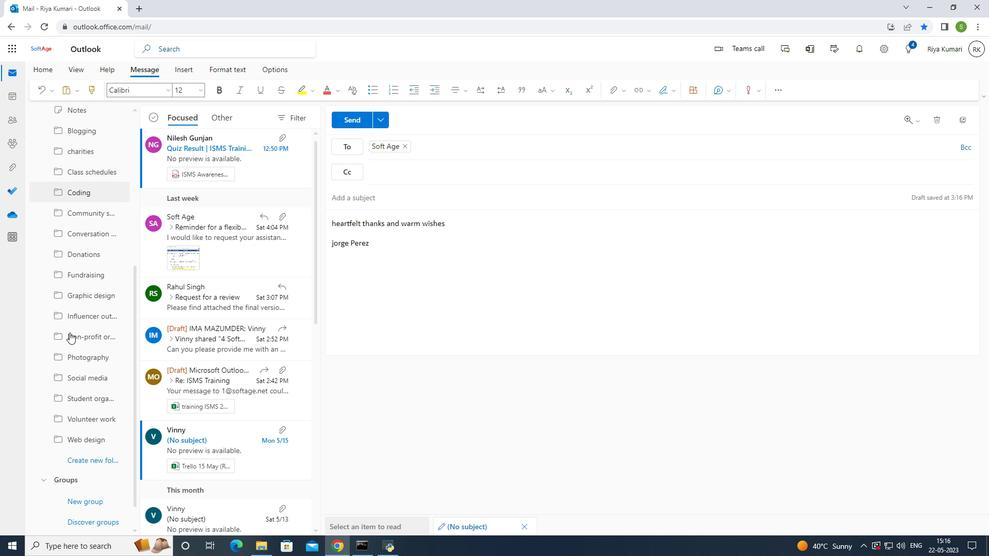 
Action: Mouse scrolled (70, 331) with delta (0, 0)
Screenshot: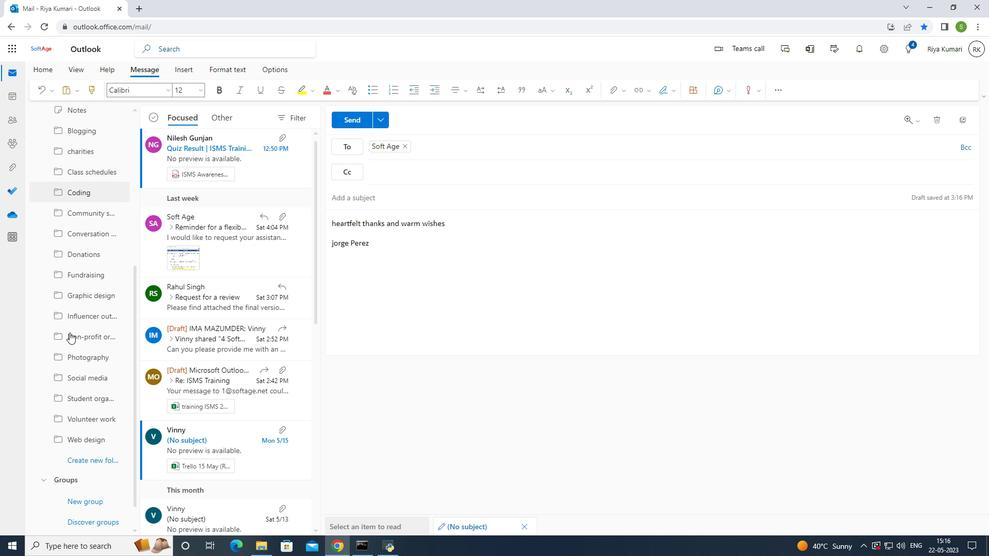 
Action: Mouse moved to (85, 434)
Screenshot: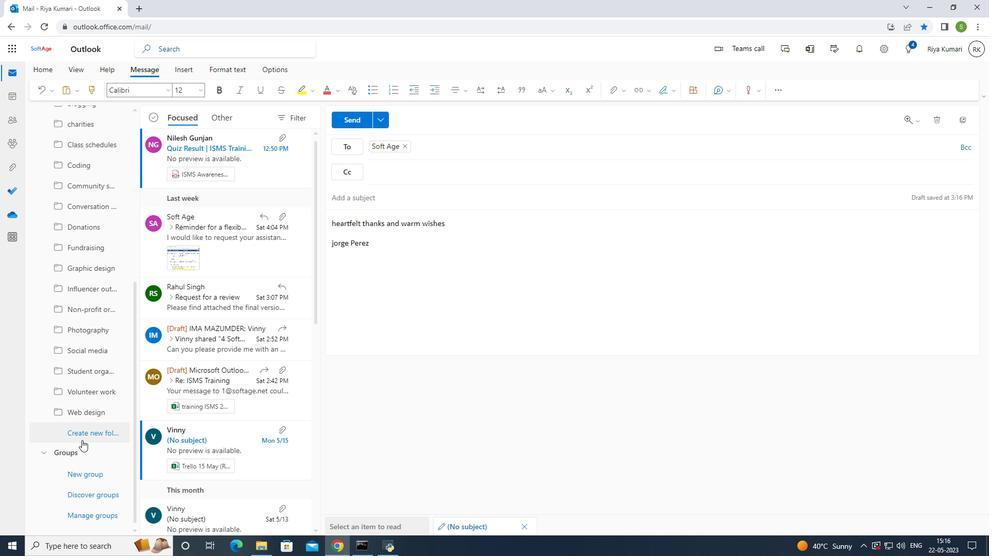 
Action: Mouse pressed left at (85, 434)
Screenshot: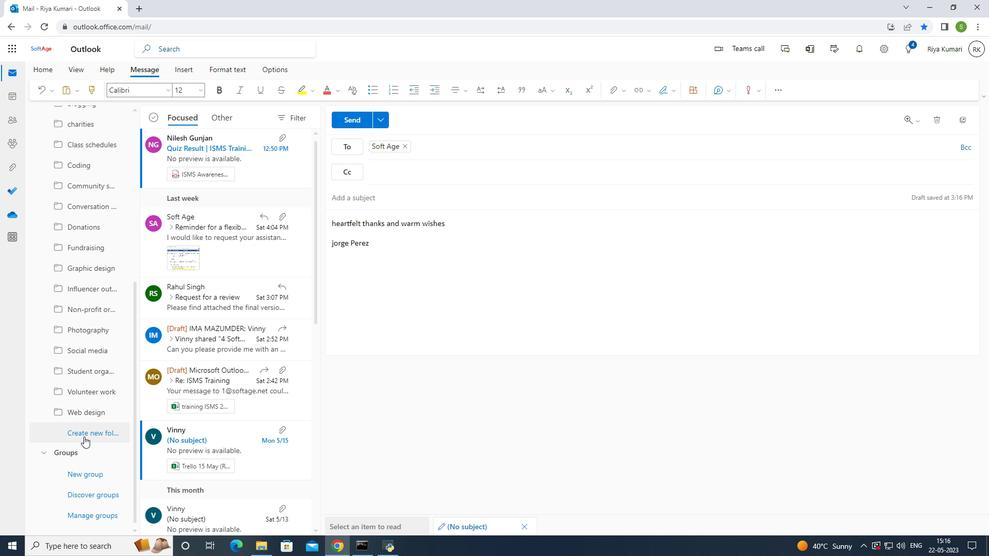 
Action: Mouse moved to (142, 407)
Screenshot: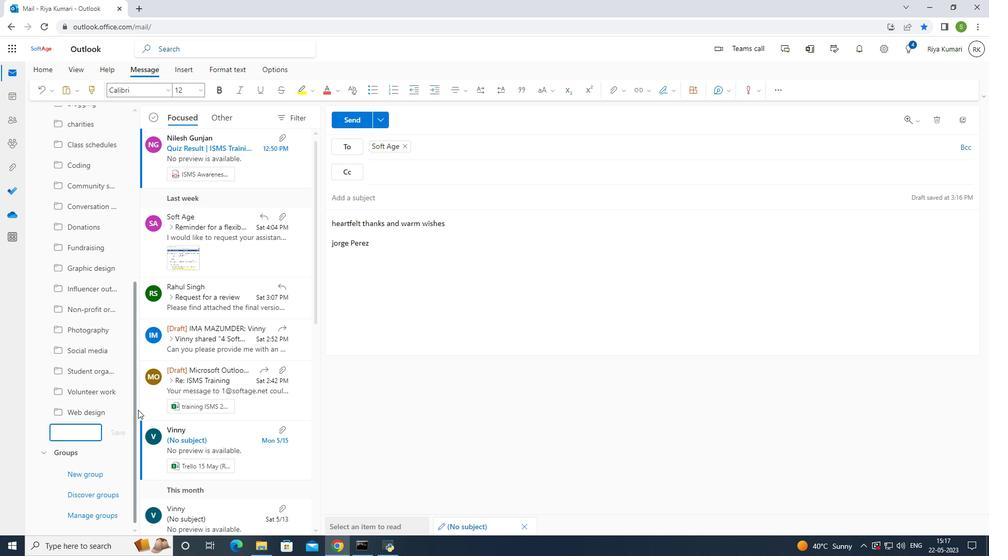 
Action: Key pressed <Key.shift>Programming
Screenshot: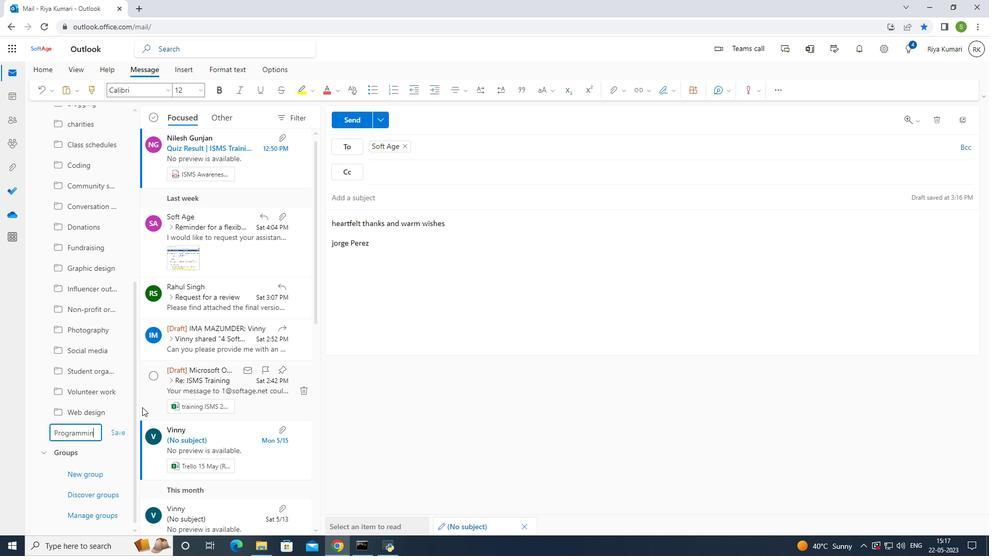 
Action: Mouse moved to (119, 435)
Screenshot: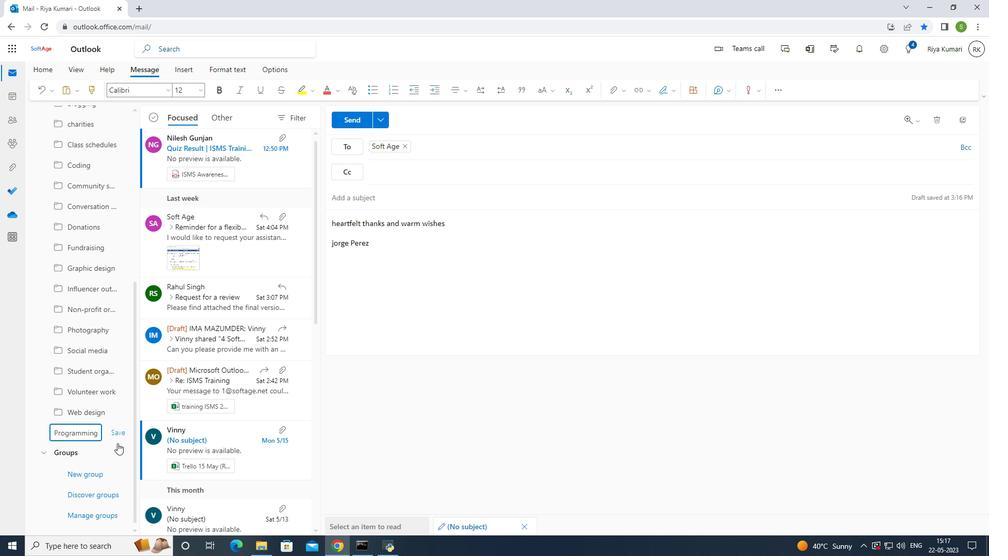 
Action: Mouse pressed left at (119, 435)
Screenshot: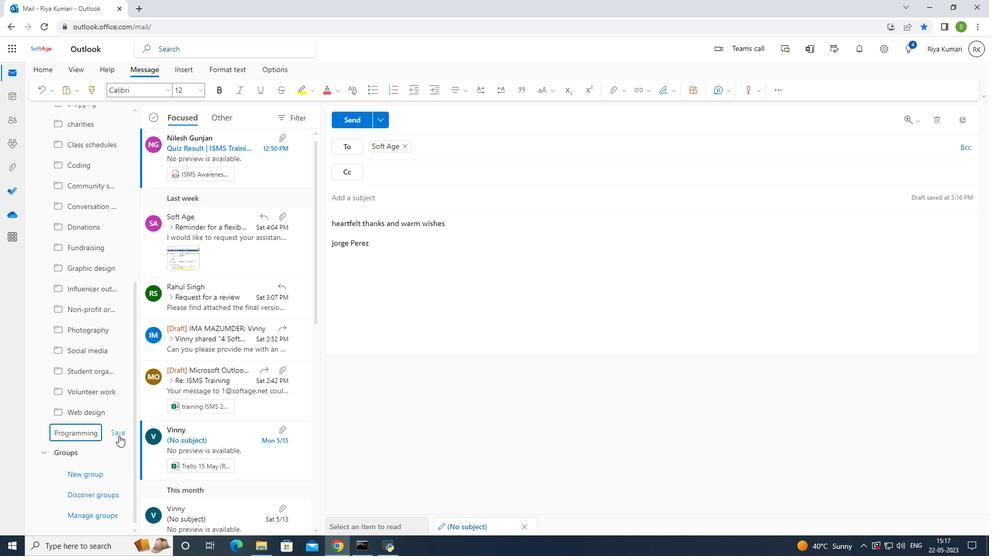 
Action: Mouse moved to (355, 123)
Screenshot: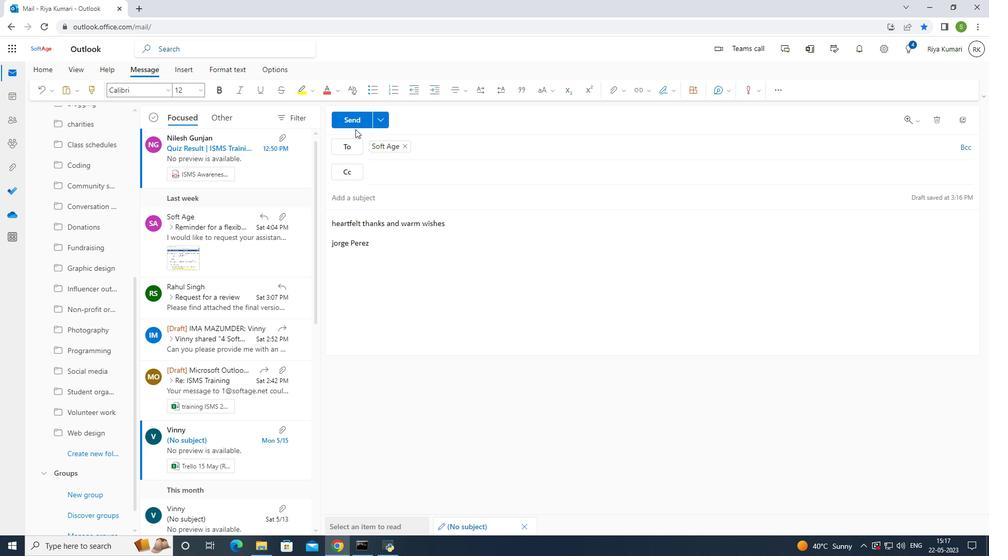 
Action: Mouse pressed left at (355, 123)
Screenshot: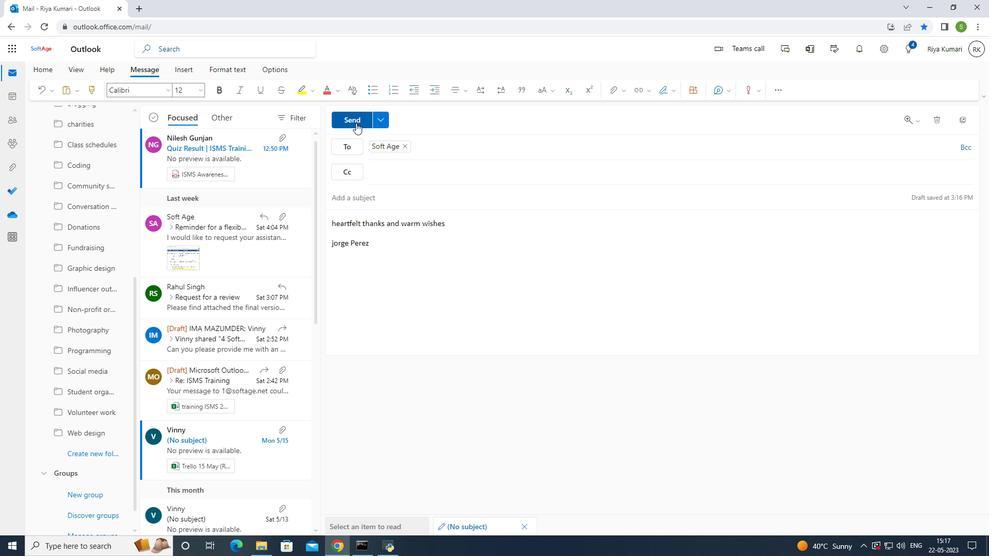 
Action: Mouse moved to (492, 315)
Screenshot: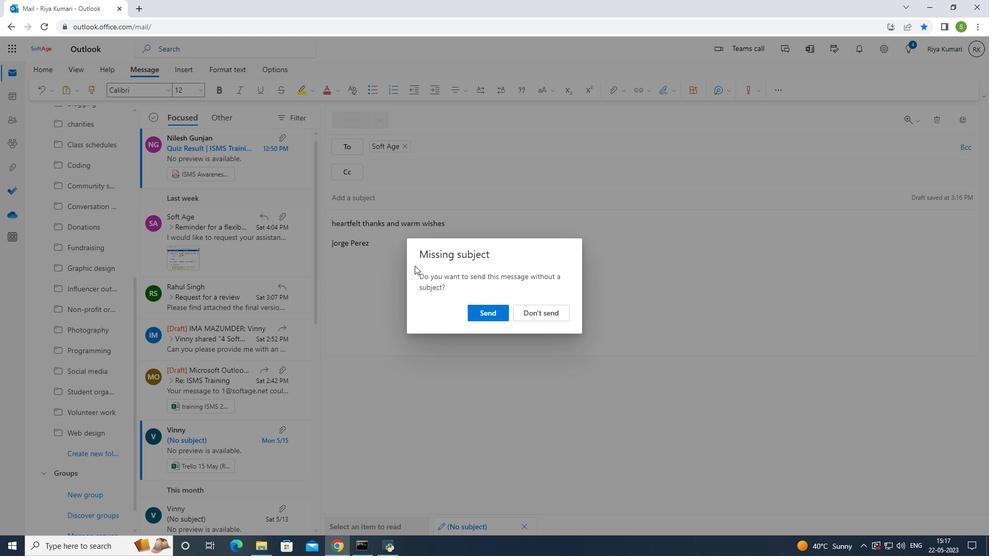 
Action: Mouse pressed left at (492, 315)
Screenshot: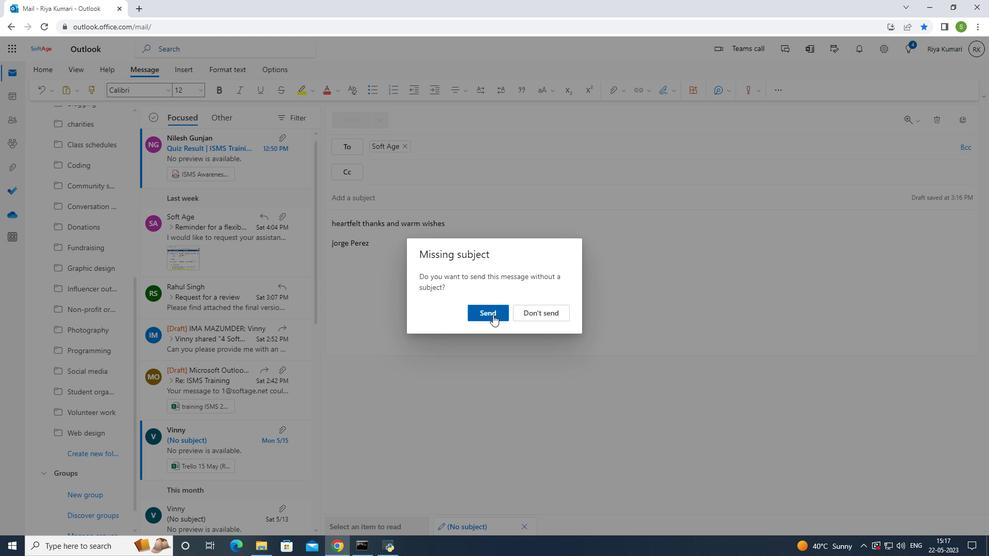 
Action: Mouse moved to (743, 268)
Screenshot: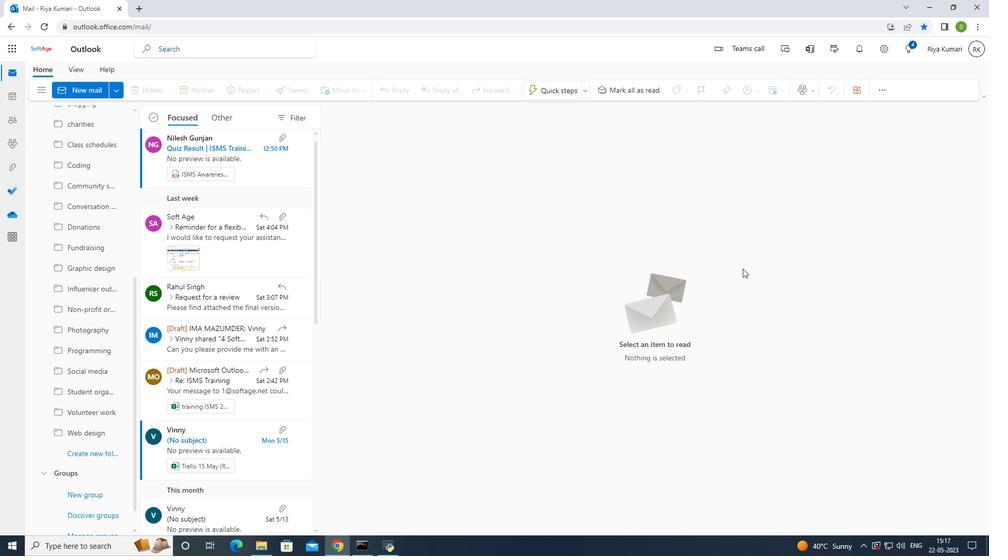 
